 Task: Find connections with filter location Phaphūnd with filter topic #lawschoolwith filter profile language Spanish with filter current company ICICIdirect with filter school IBS Hyderabad with filter industry Natural Gas Distribution with filter service category Video Production with filter keywords title Conservation Volunteer
Action: Mouse moved to (604, 74)
Screenshot: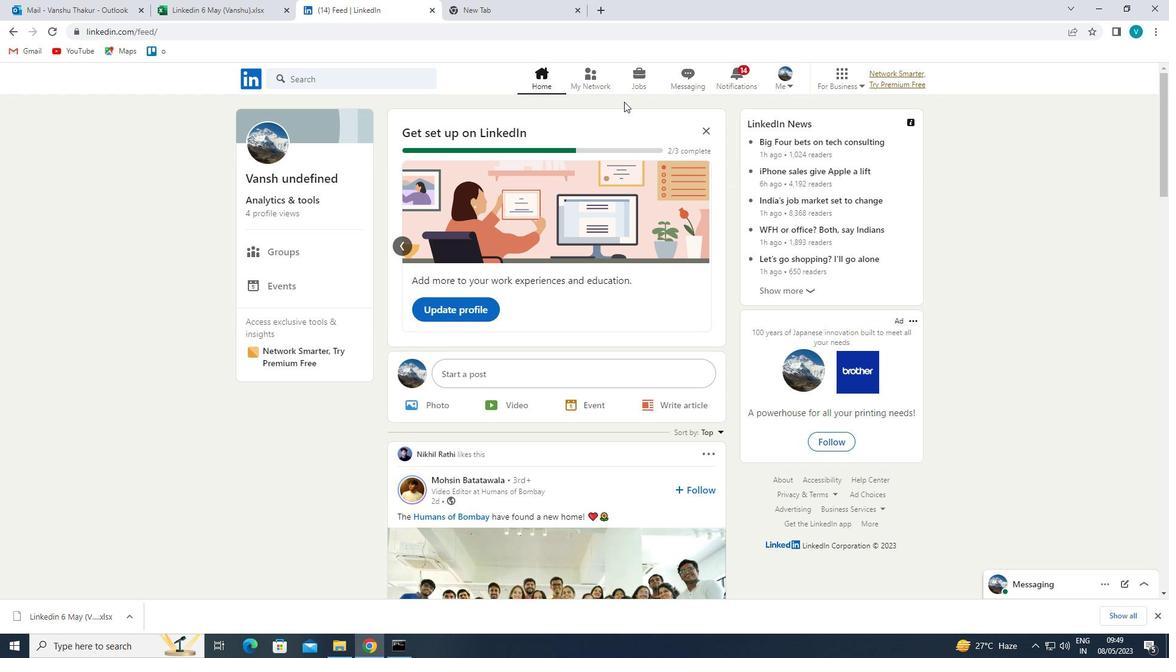 
Action: Mouse pressed left at (604, 74)
Screenshot: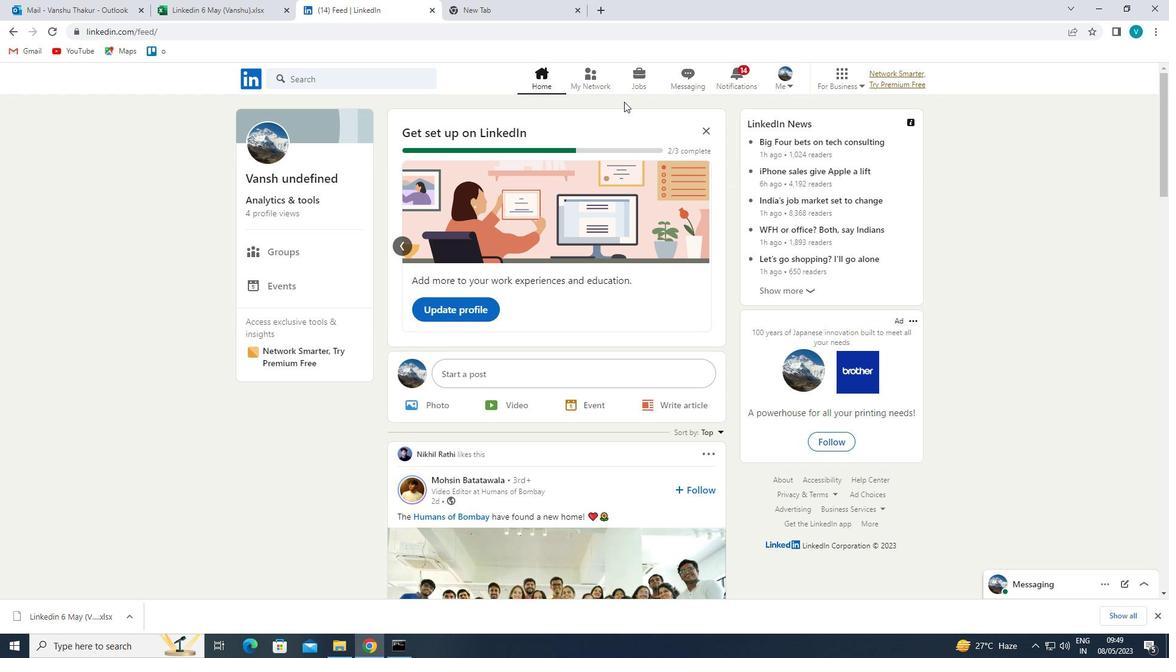 
Action: Mouse moved to (349, 141)
Screenshot: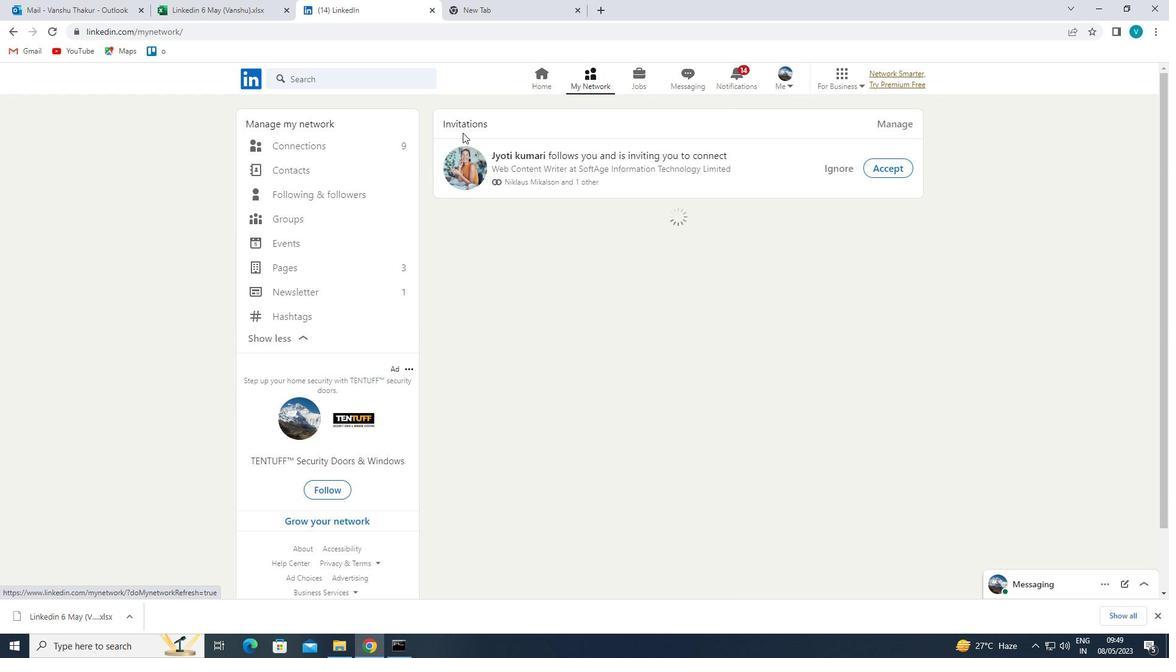 
Action: Mouse pressed left at (349, 141)
Screenshot: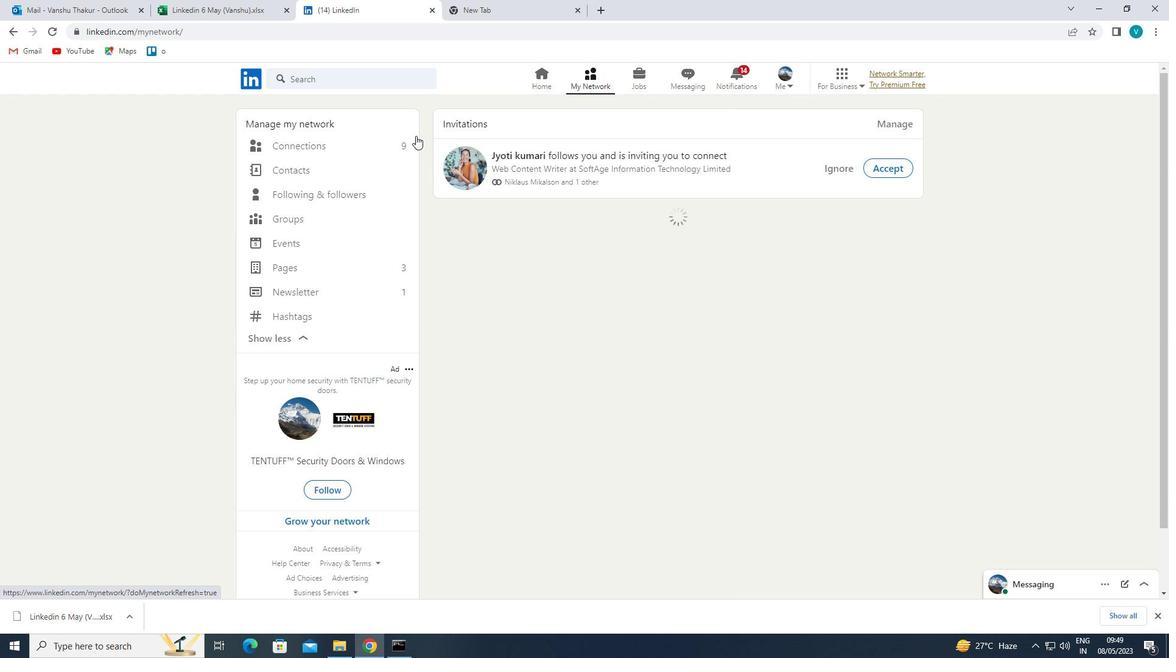 
Action: Mouse moved to (655, 138)
Screenshot: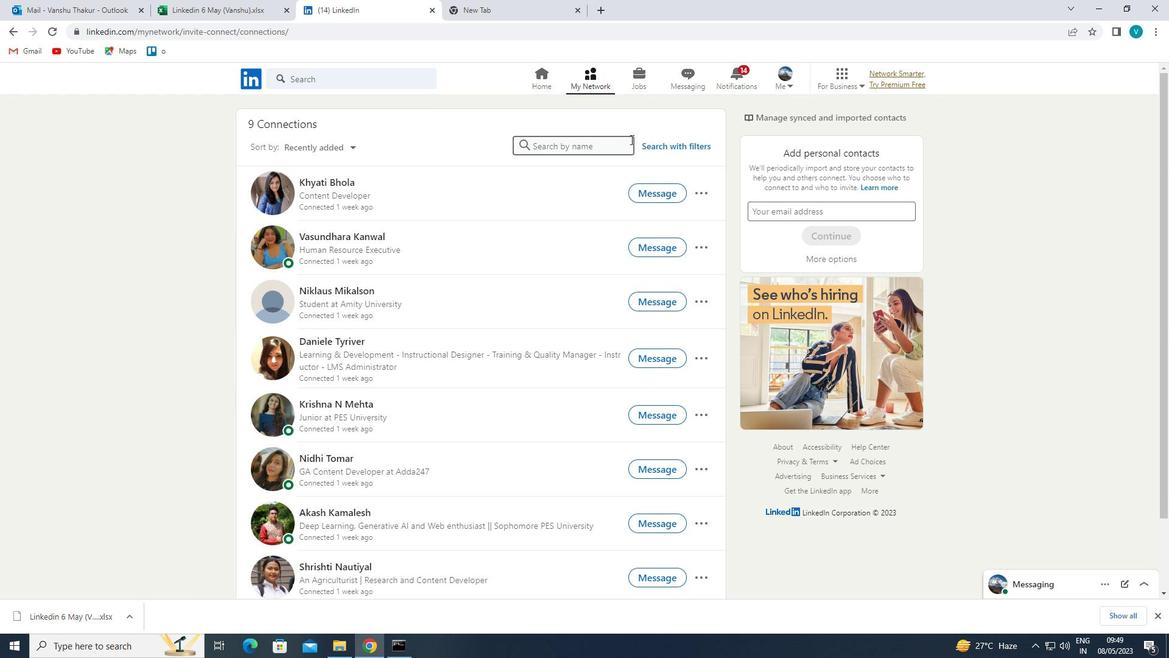 
Action: Mouse pressed left at (655, 138)
Screenshot: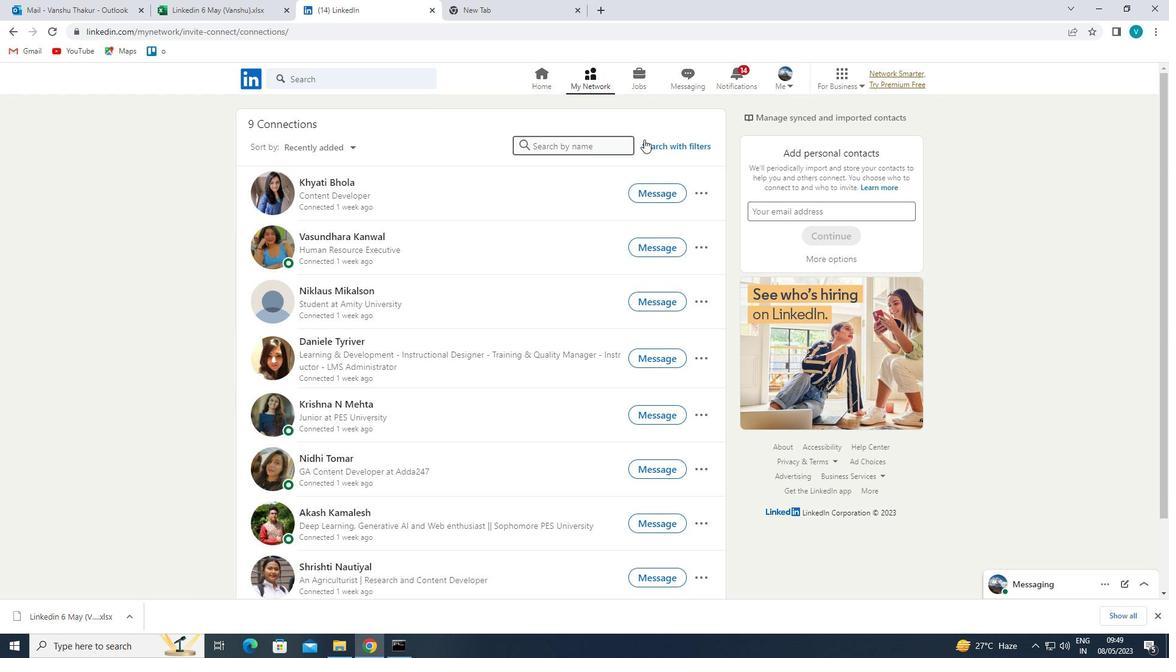 
Action: Mouse moved to (598, 115)
Screenshot: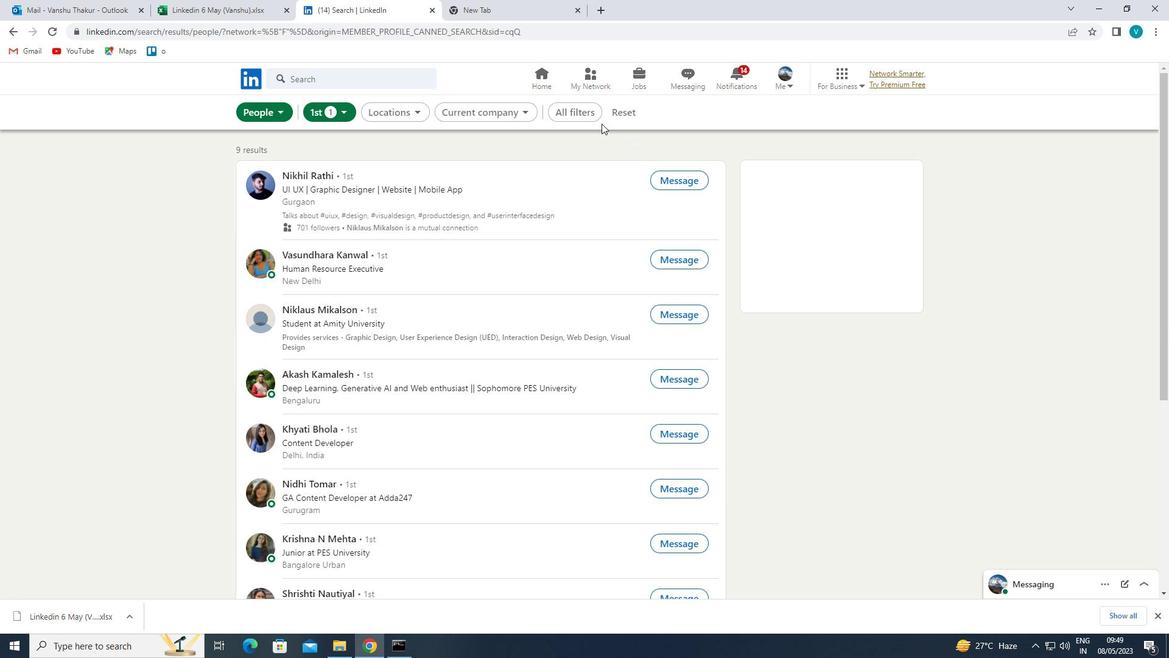 
Action: Mouse pressed left at (598, 115)
Screenshot: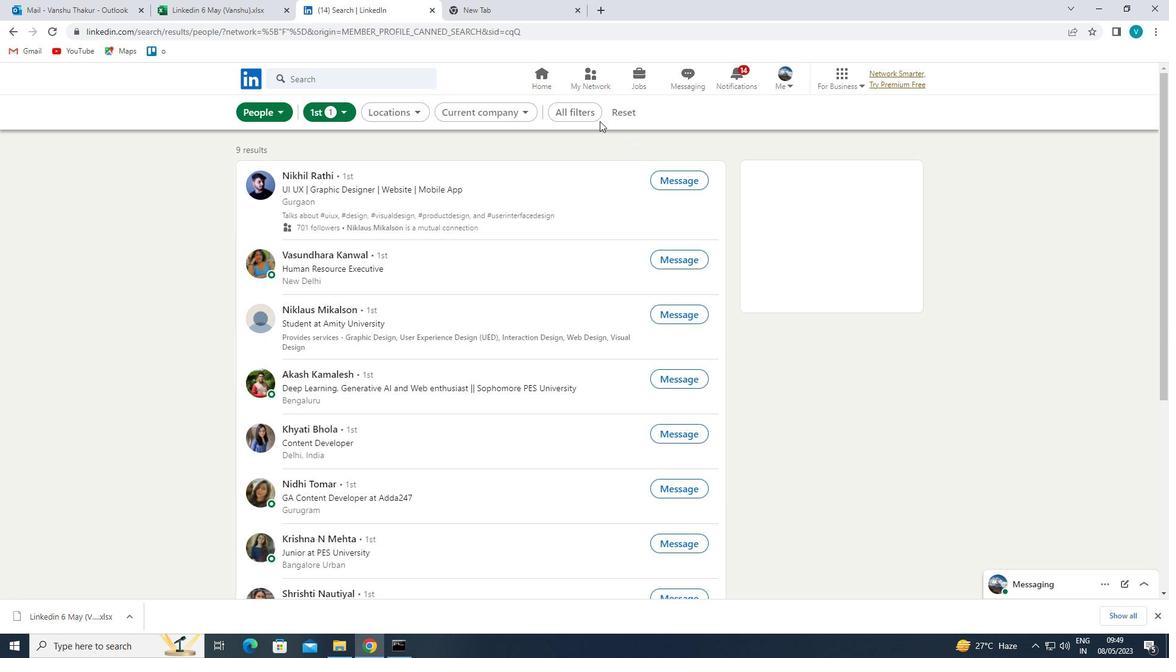 
Action: Mouse moved to (1032, 279)
Screenshot: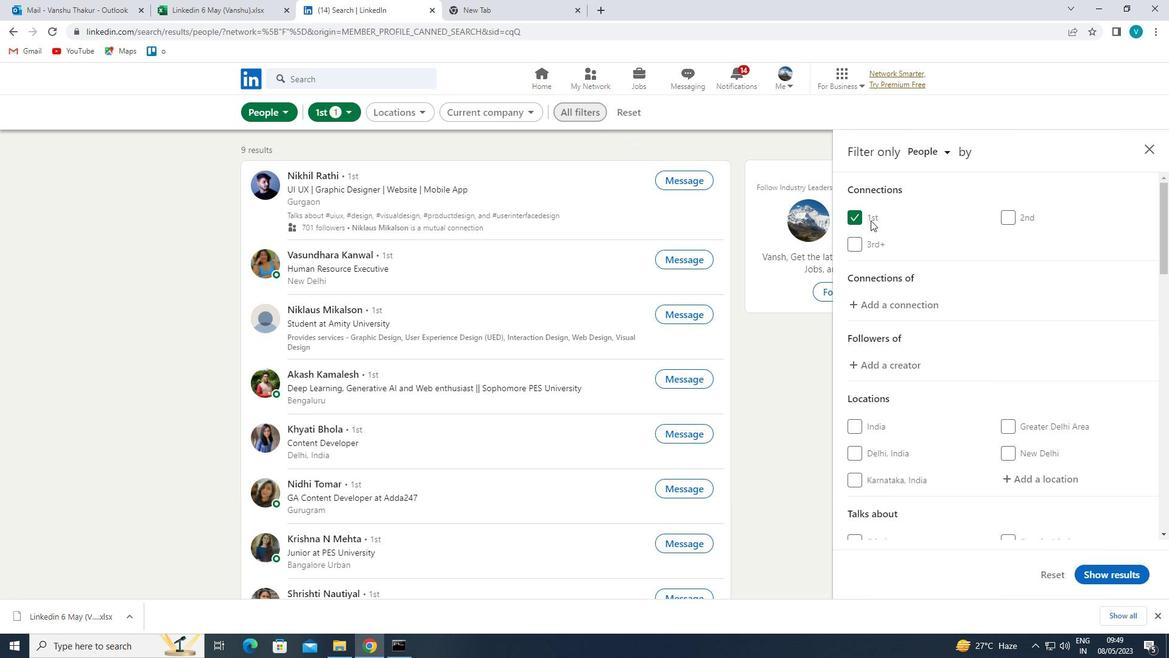 
Action: Mouse scrolled (1032, 278) with delta (0, 0)
Screenshot: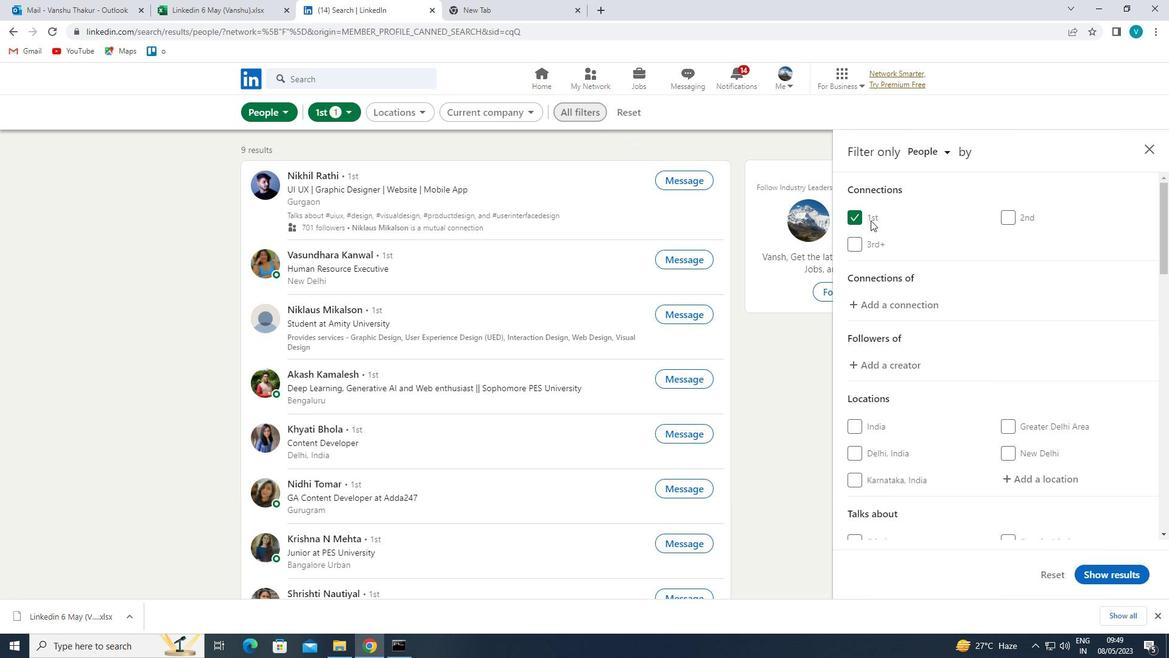 
Action: Mouse moved to (1059, 414)
Screenshot: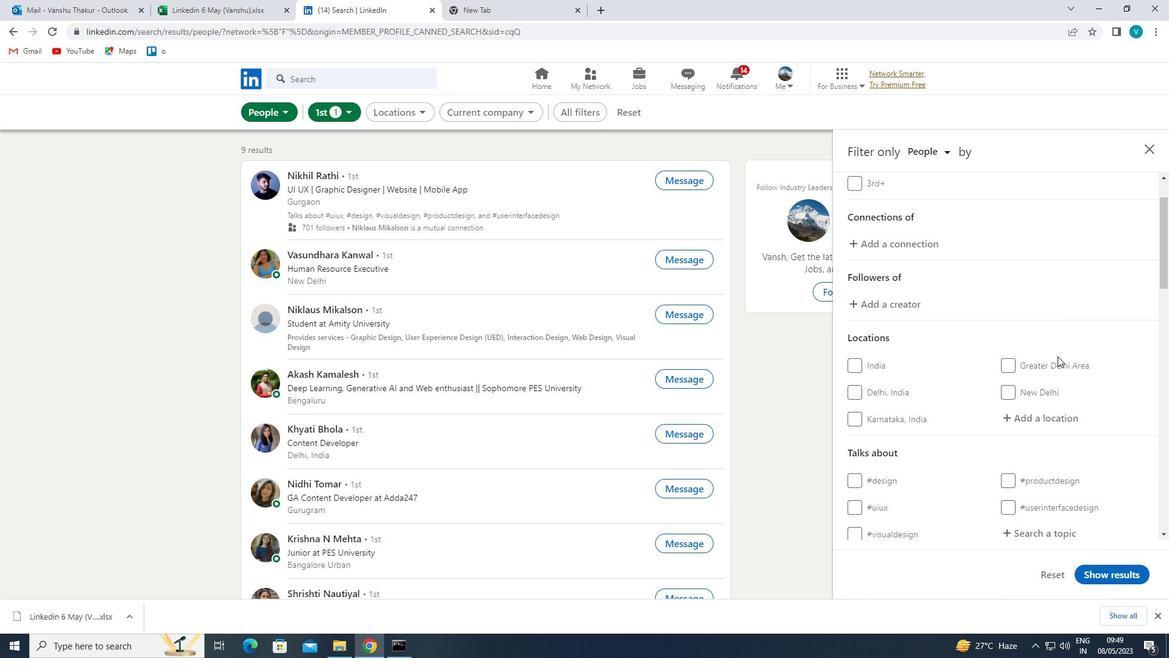 
Action: Mouse pressed left at (1059, 414)
Screenshot: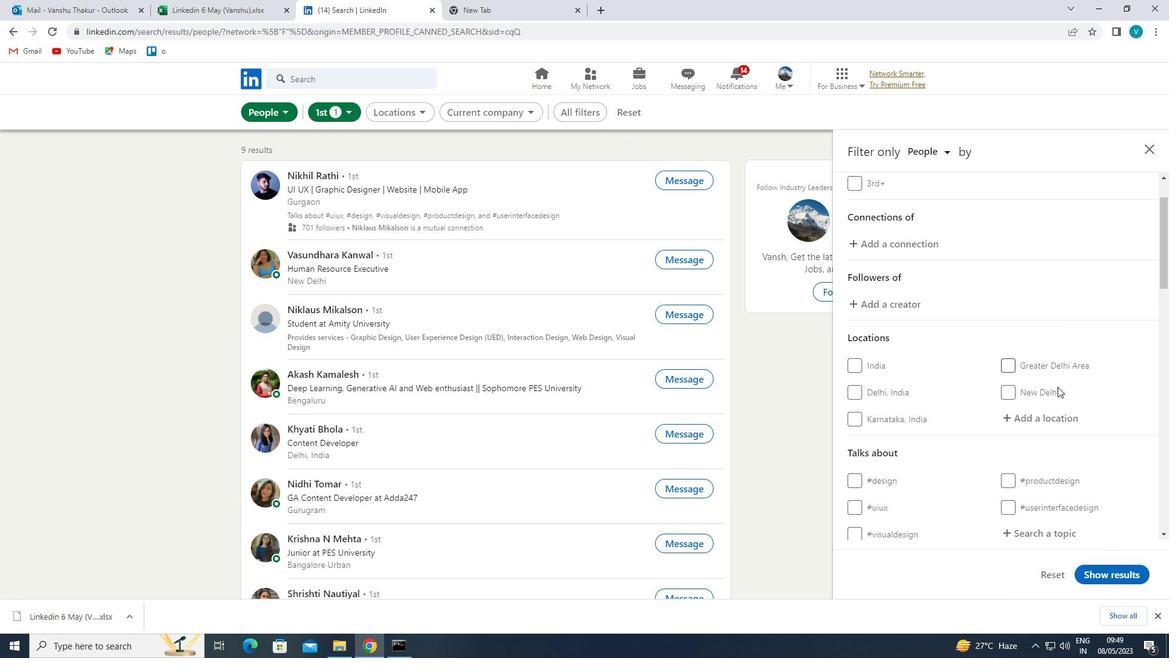 
Action: Mouse moved to (989, 375)
Screenshot: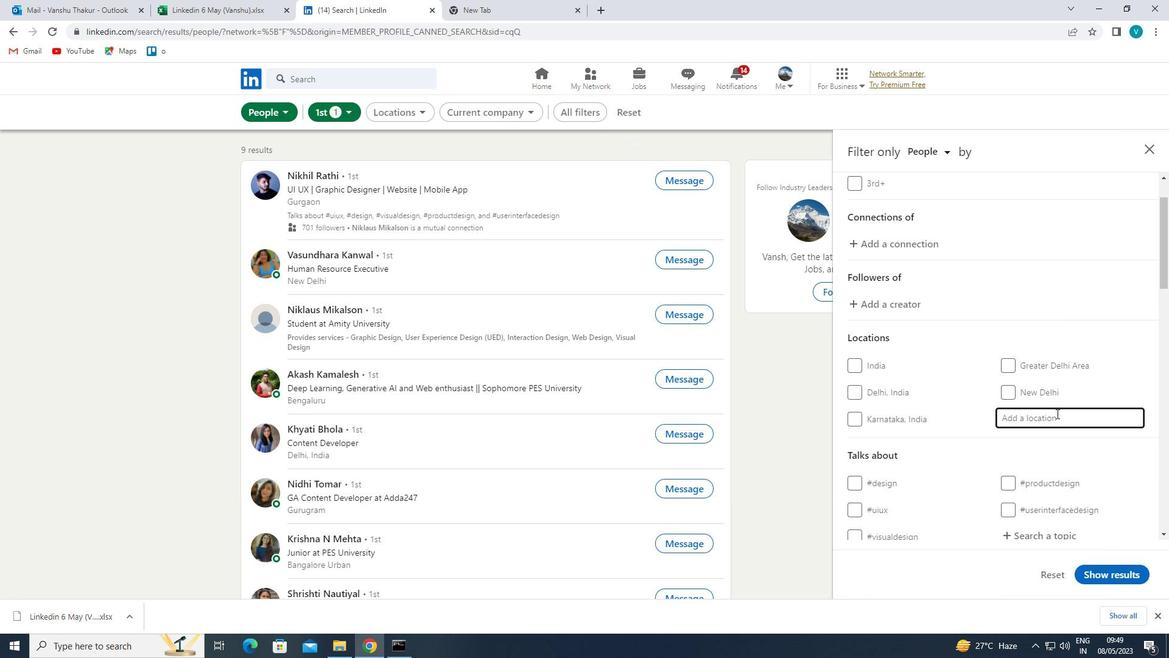 
Action: Key pressed <Key.shift>PHAPHUND
Screenshot: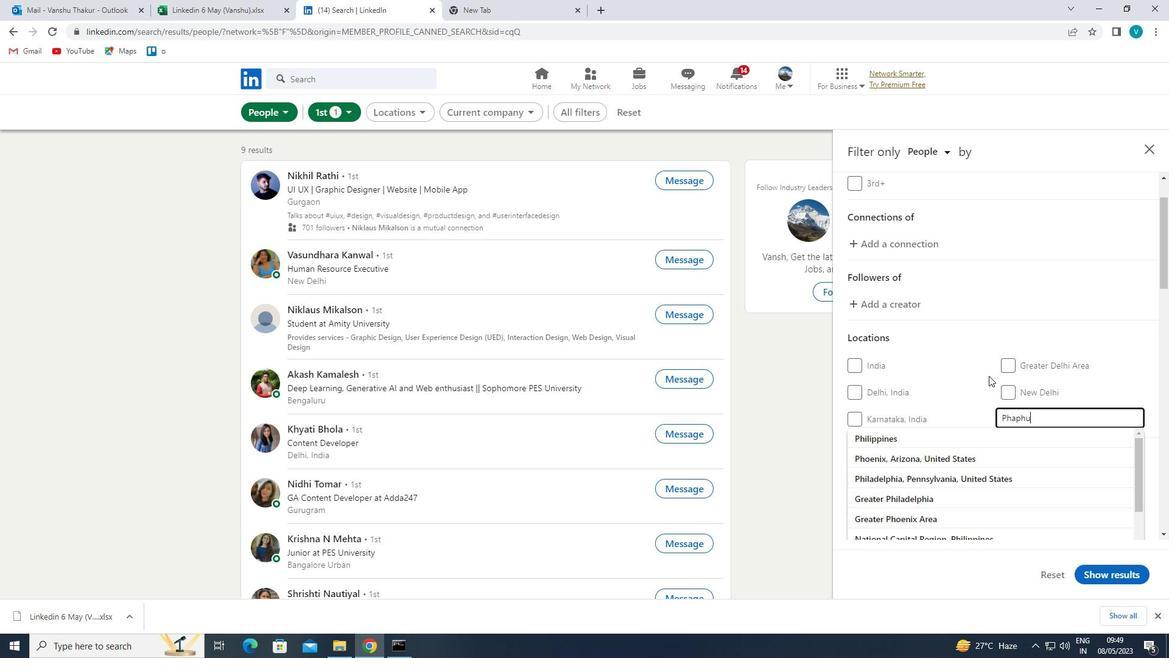 
Action: Mouse moved to (967, 408)
Screenshot: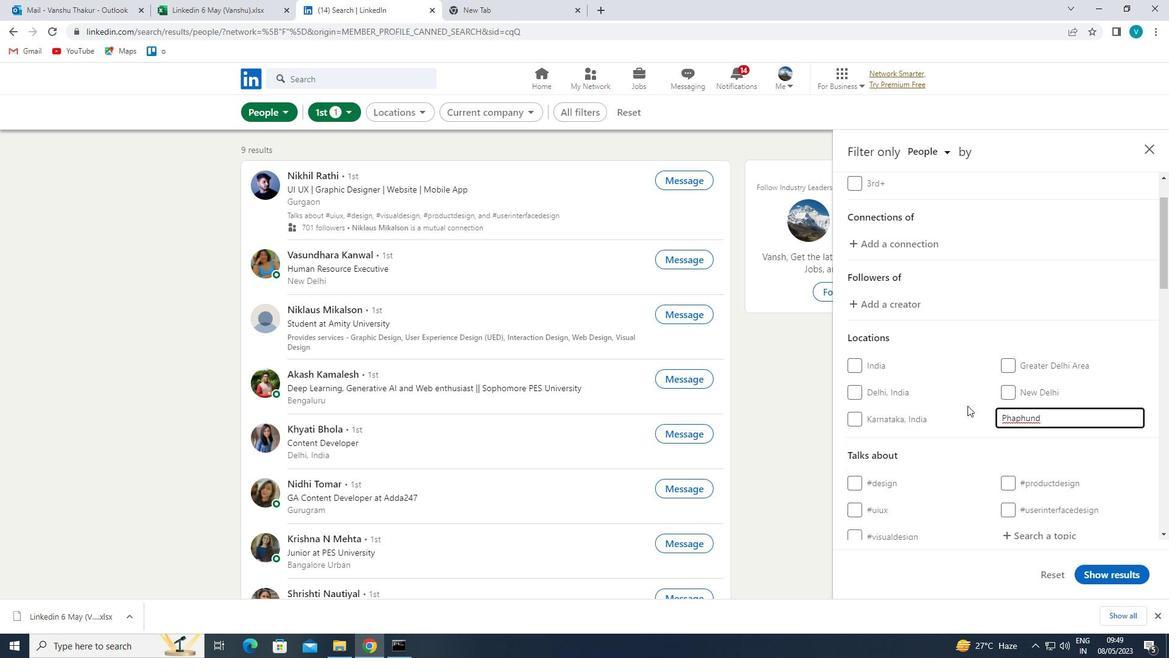 
Action: Mouse pressed left at (967, 408)
Screenshot: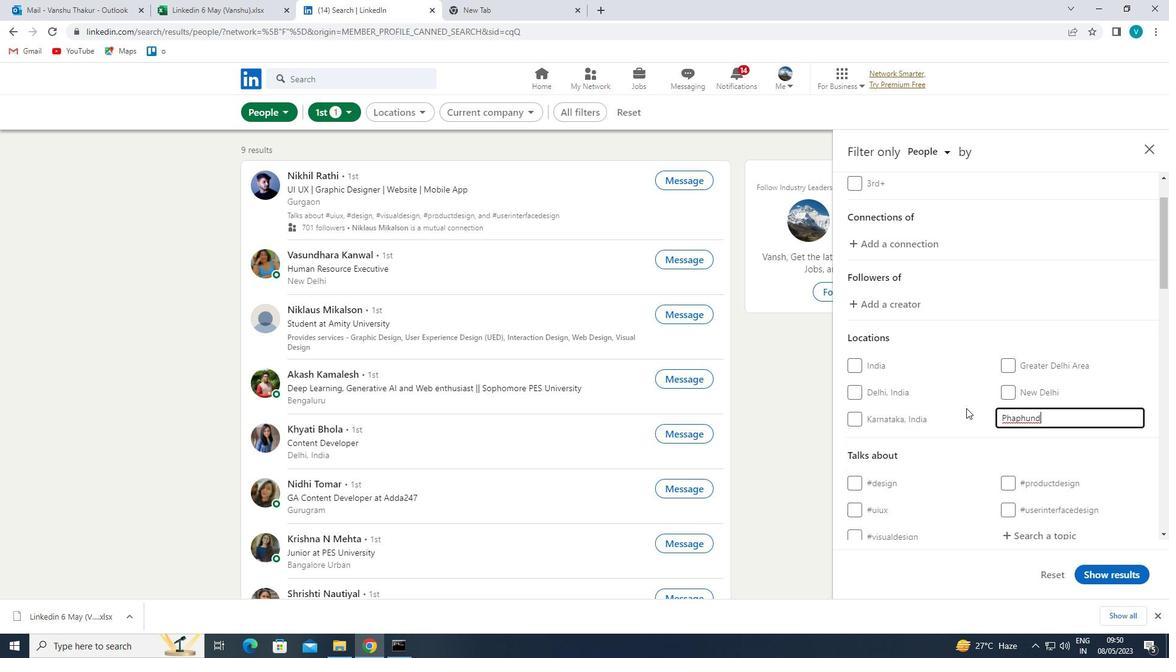 
Action: Mouse moved to (970, 410)
Screenshot: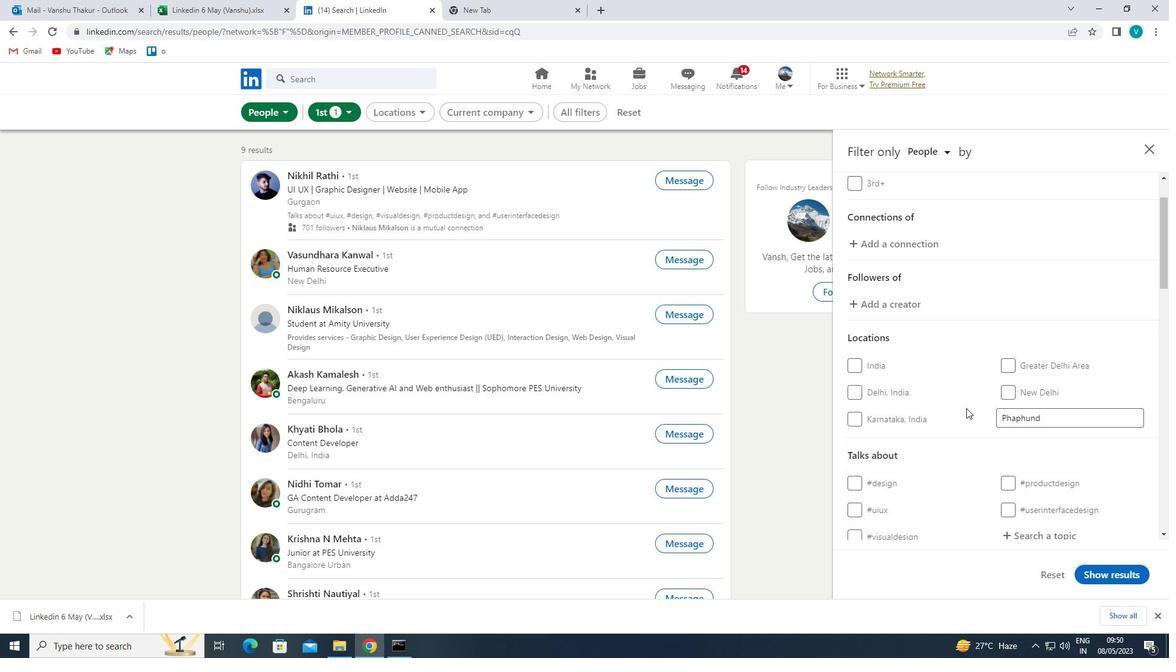 
Action: Mouse scrolled (970, 410) with delta (0, 0)
Screenshot: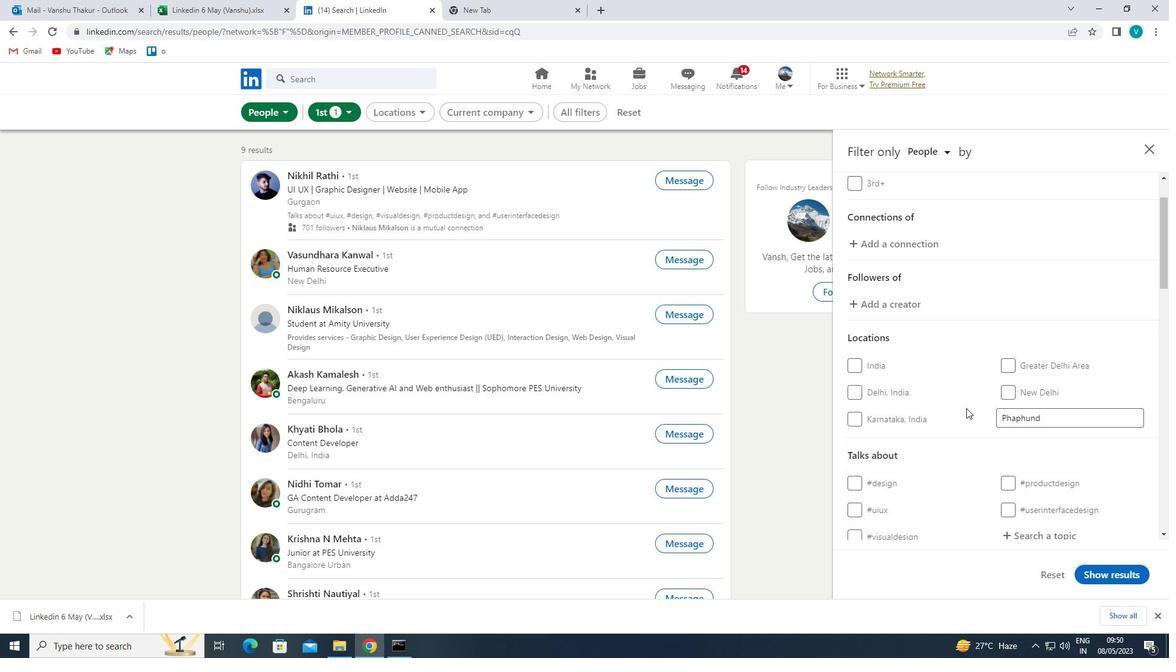 
Action: Mouse moved to (1030, 473)
Screenshot: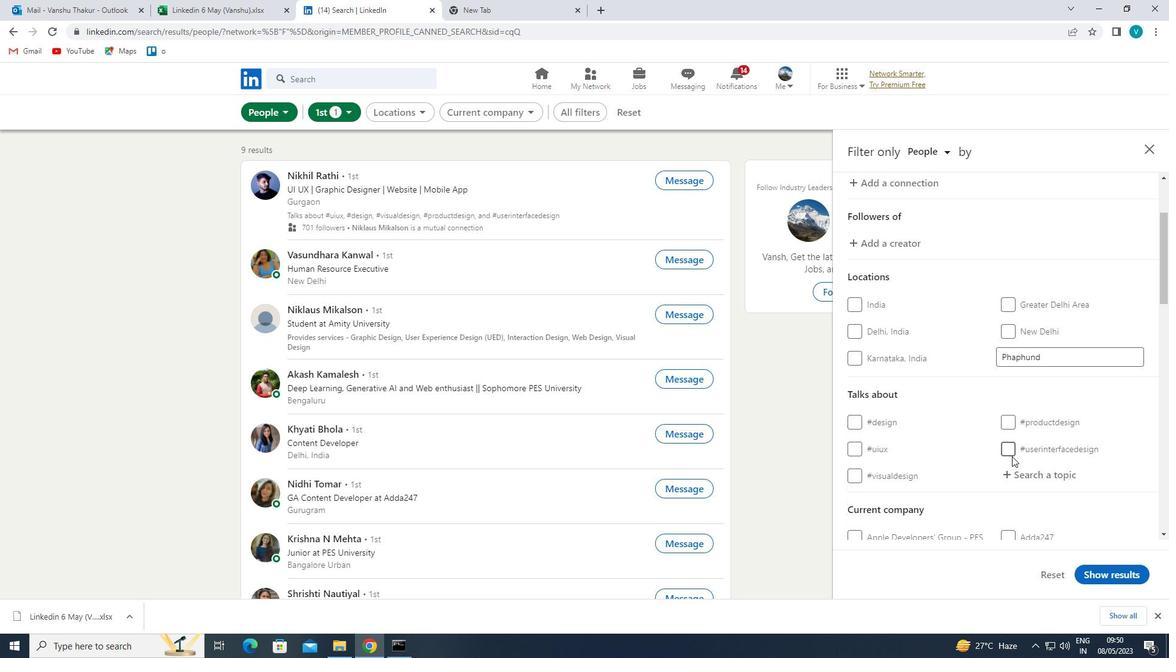 
Action: Mouse pressed left at (1030, 473)
Screenshot: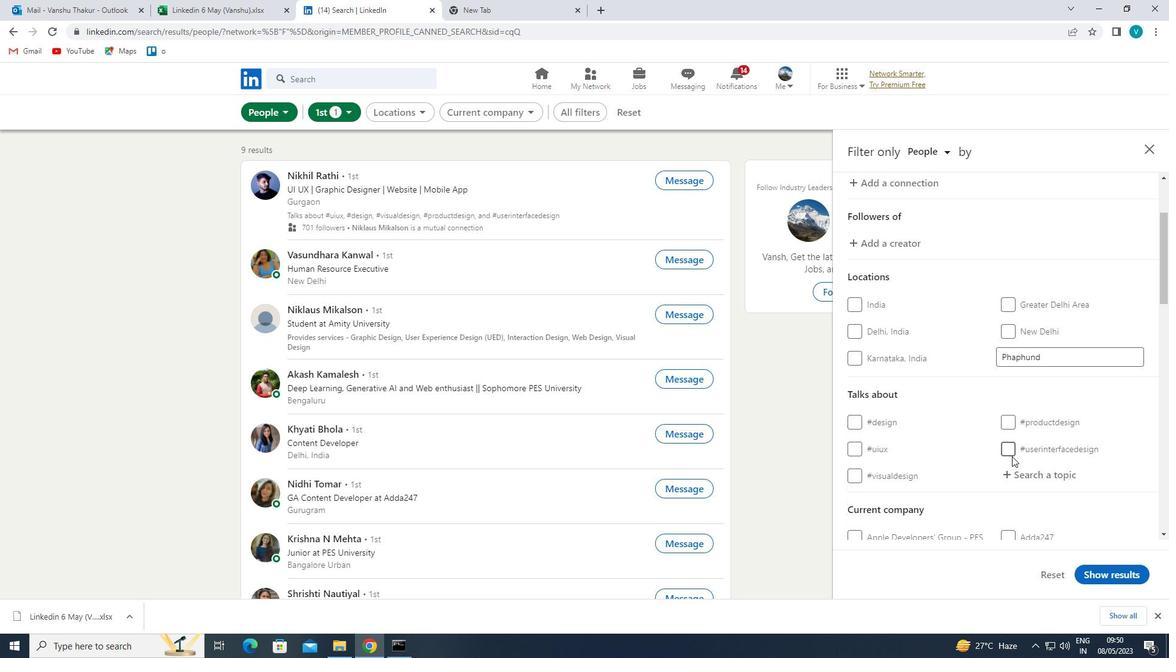 
Action: Mouse moved to (1032, 474)
Screenshot: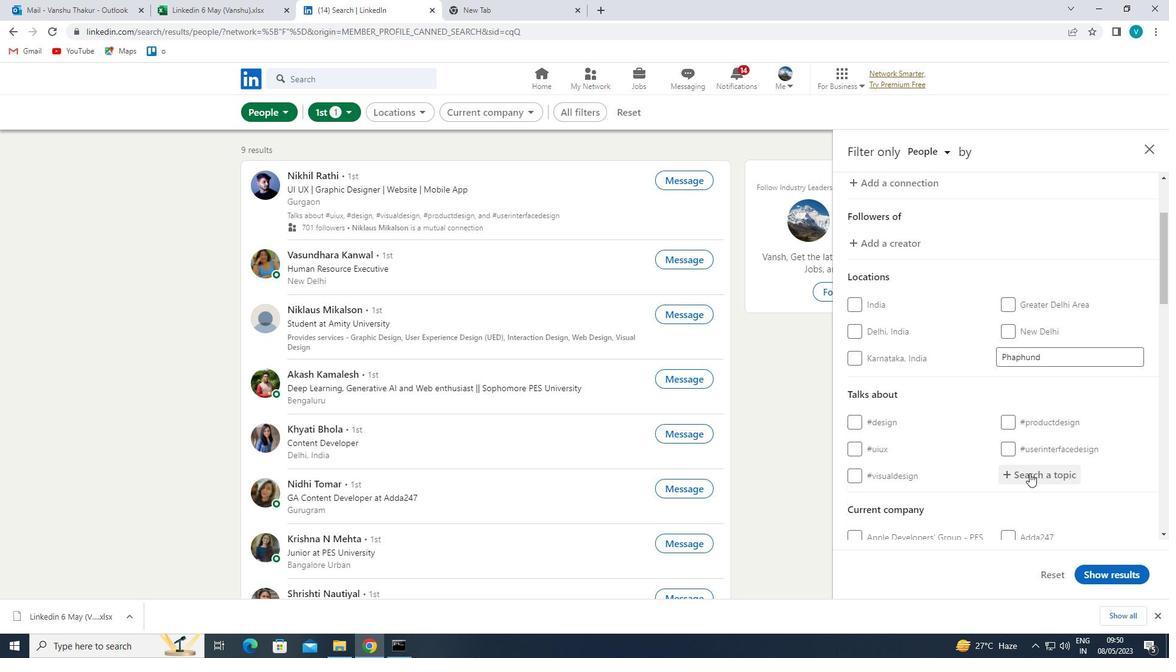 
Action: Key pressed LAWSCHOOL
Screenshot: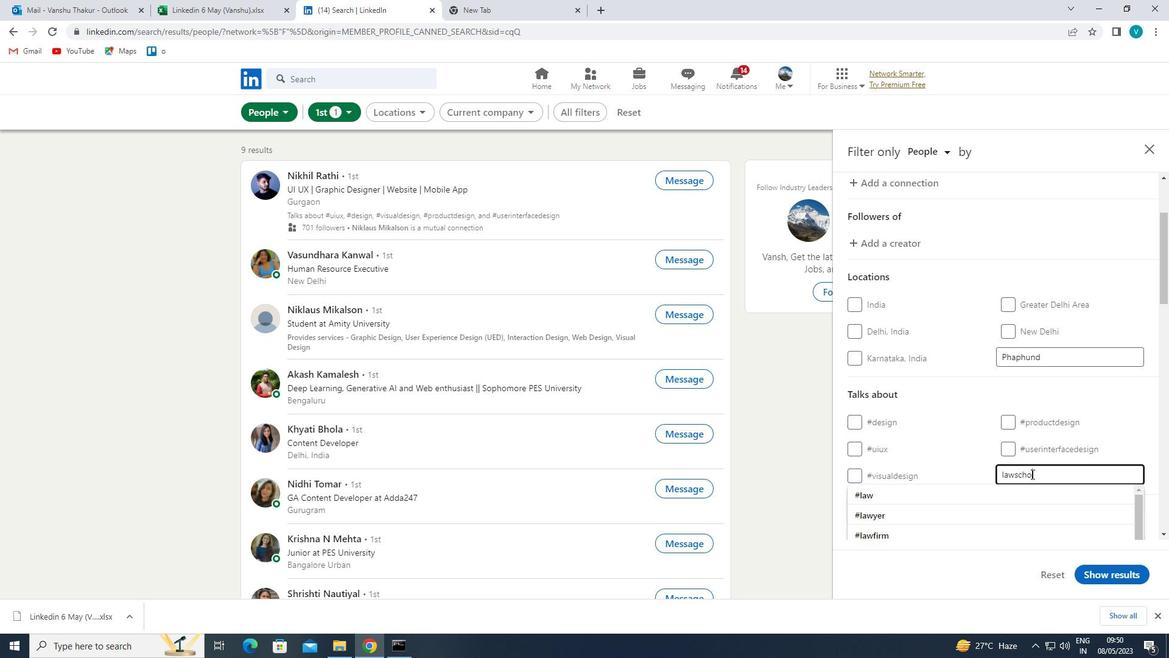 
Action: Mouse moved to (1006, 489)
Screenshot: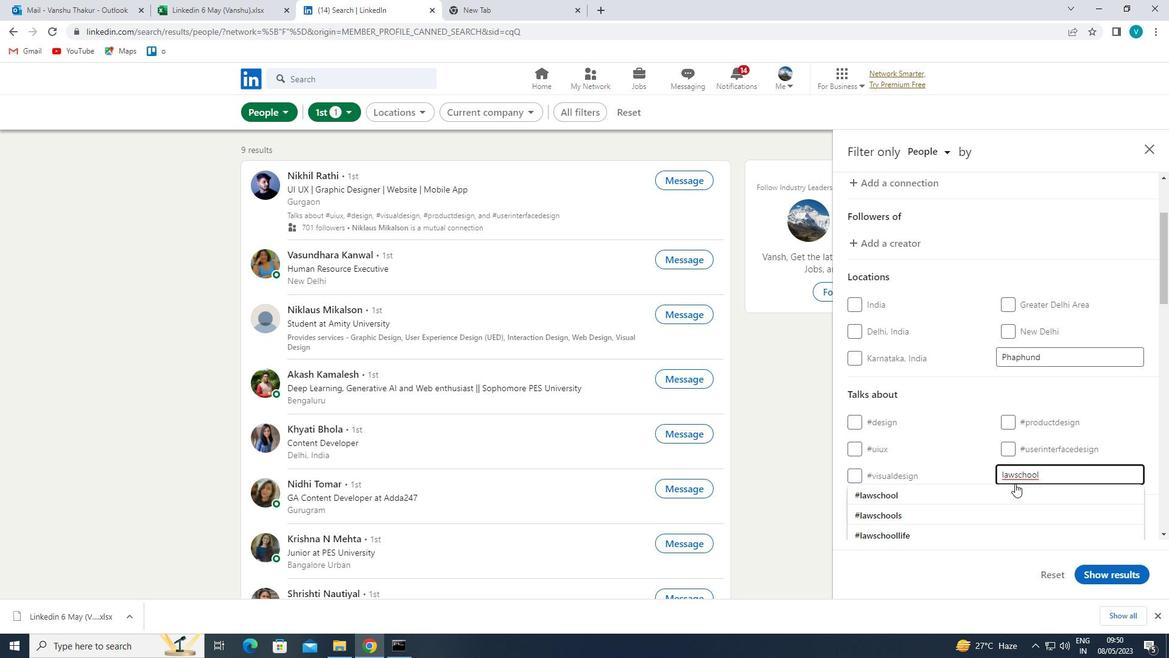 
Action: Mouse pressed left at (1006, 489)
Screenshot: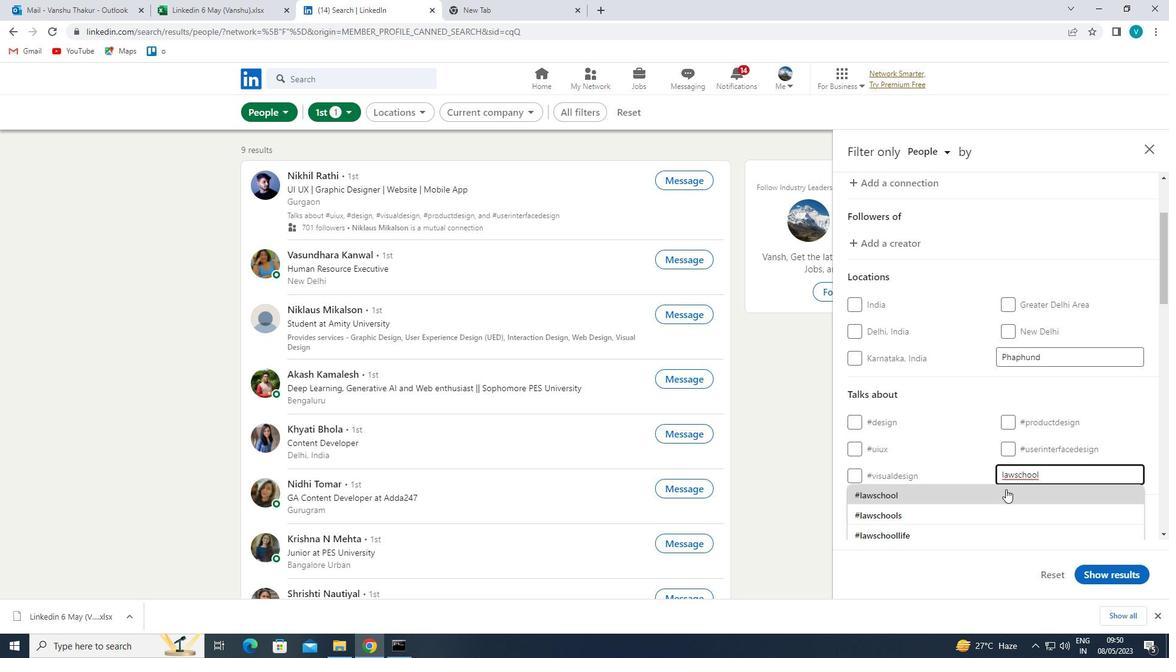 
Action: Mouse scrolled (1006, 488) with delta (0, 0)
Screenshot: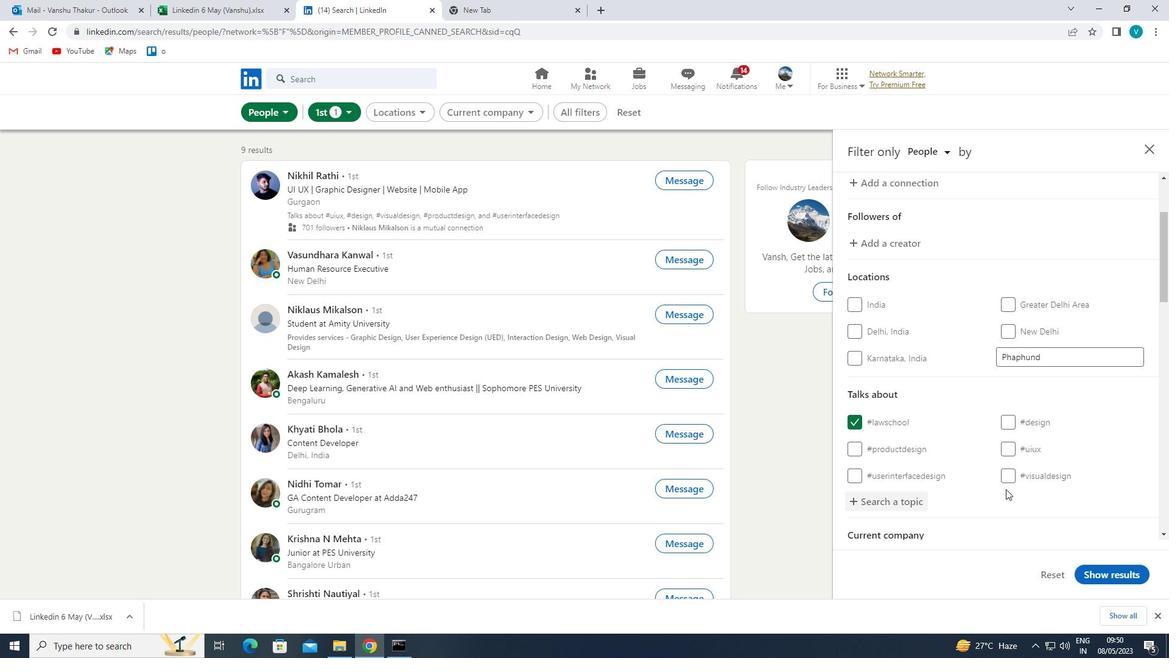 
Action: Mouse scrolled (1006, 488) with delta (0, 0)
Screenshot: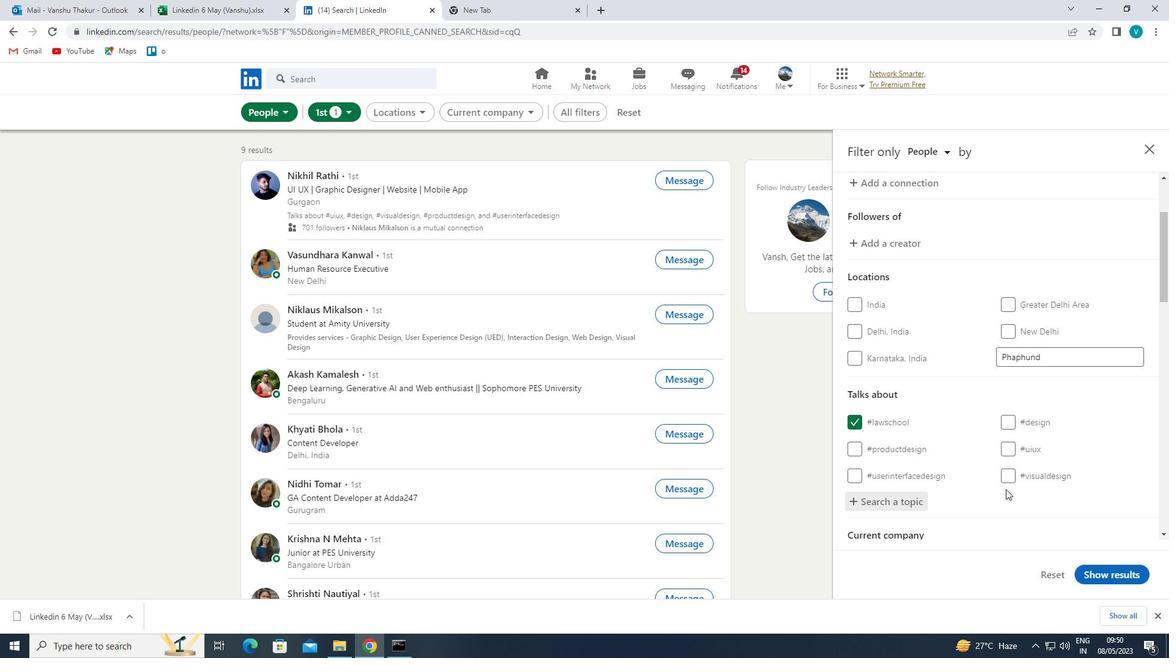 
Action: Mouse scrolled (1006, 488) with delta (0, 0)
Screenshot: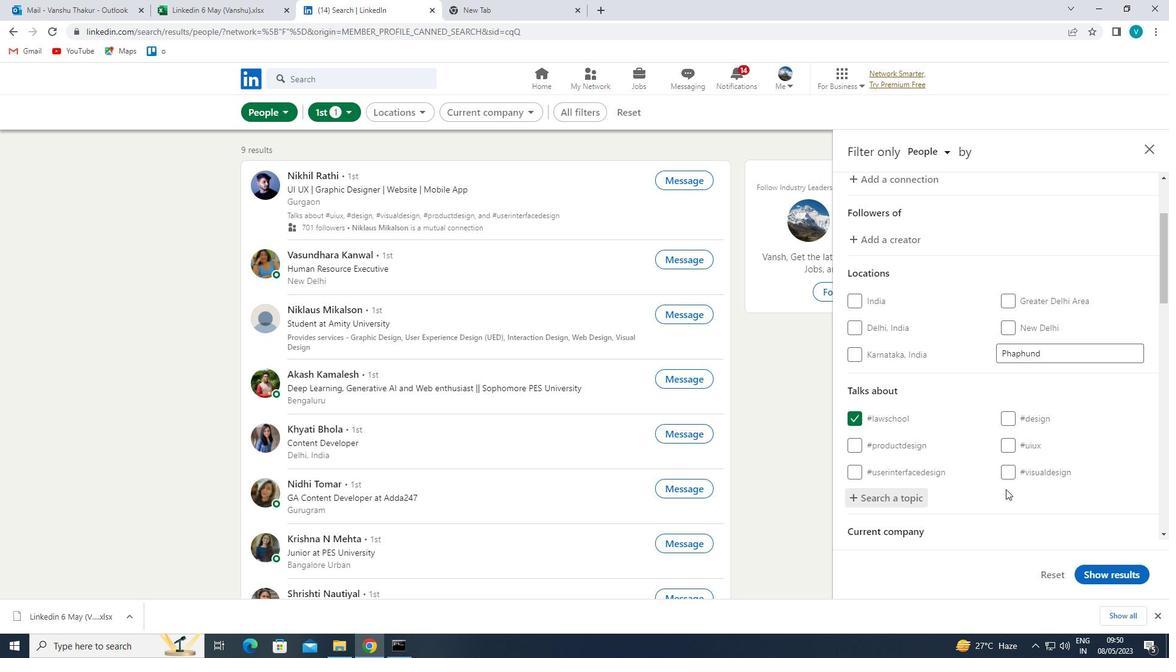 
Action: Mouse scrolled (1006, 488) with delta (0, 0)
Screenshot: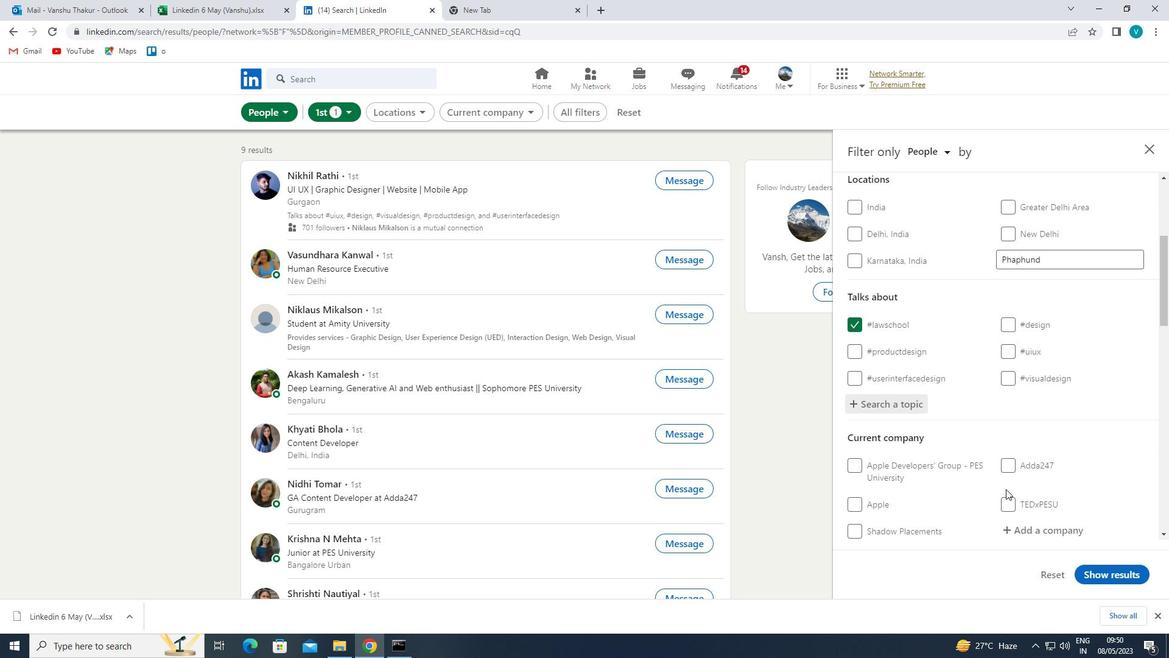 
Action: Mouse moved to (1041, 385)
Screenshot: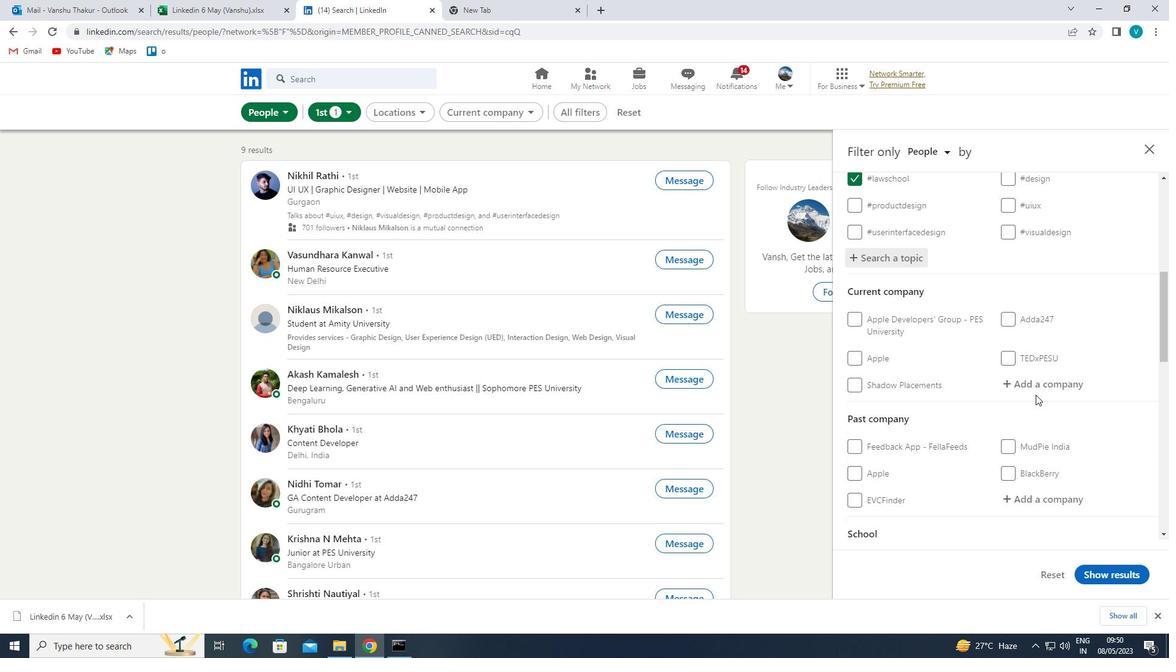 
Action: Mouse pressed left at (1041, 385)
Screenshot: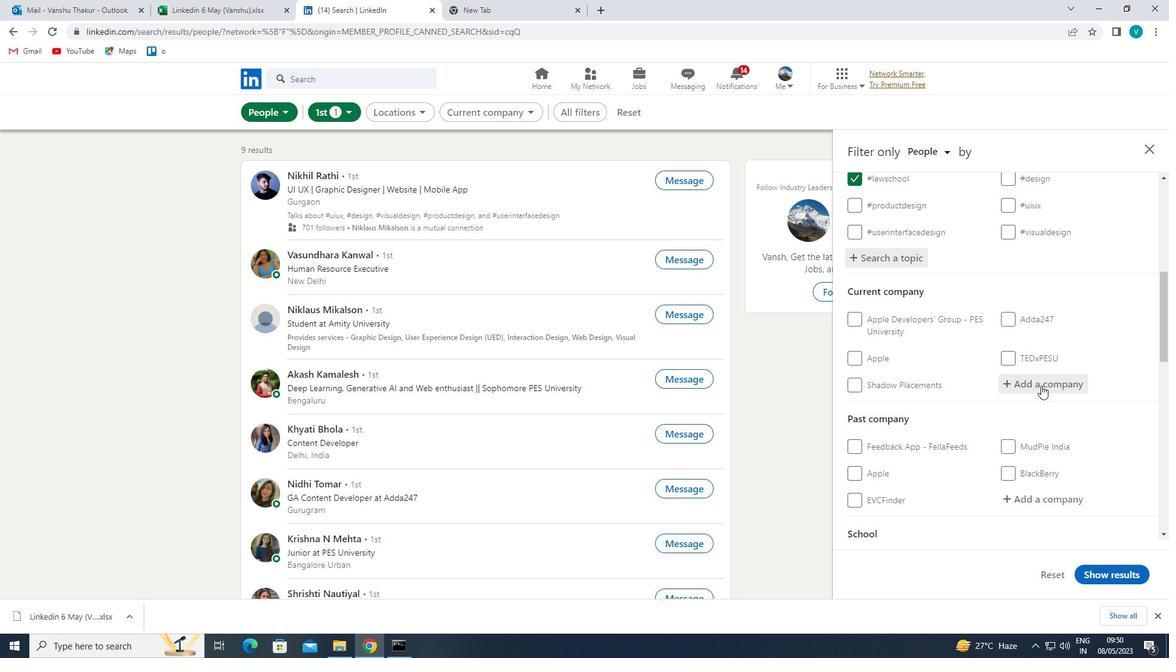 
Action: Key pressed <Key.shift>ICICIDI
Screenshot: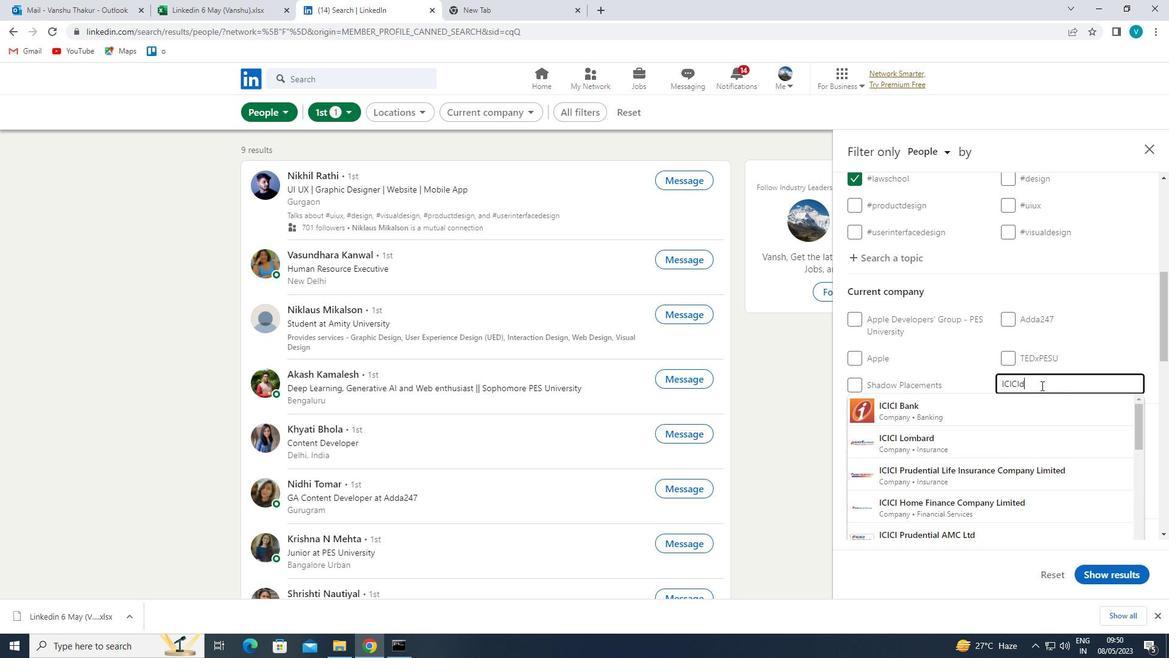 
Action: Mouse moved to (1018, 399)
Screenshot: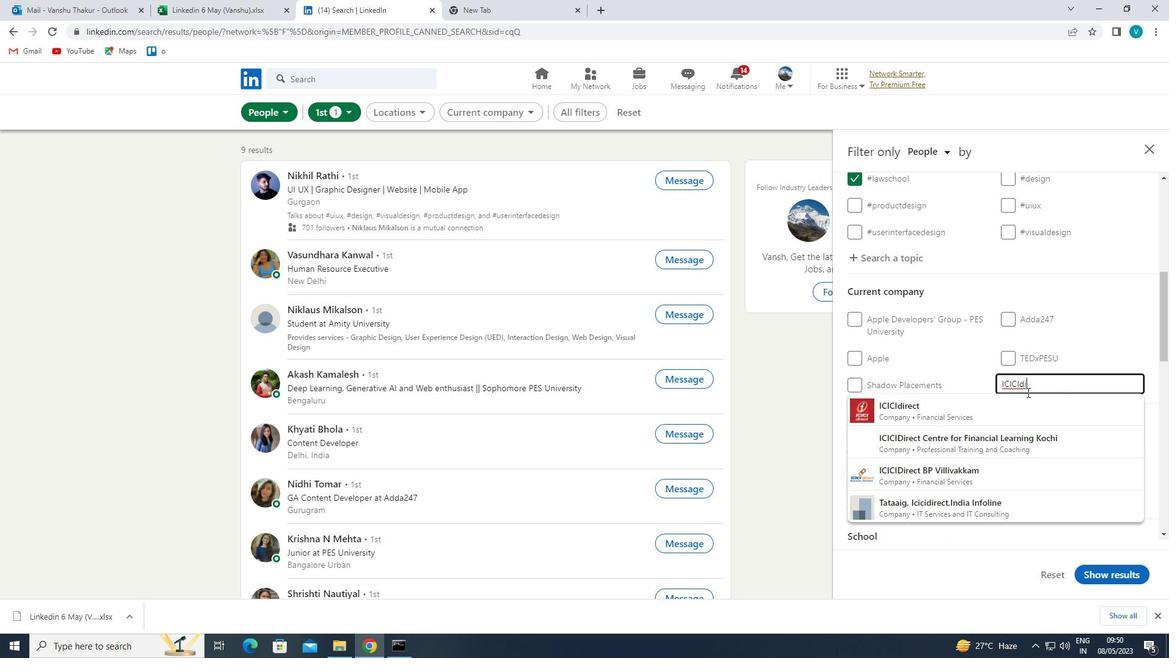 
Action: Mouse pressed left at (1018, 399)
Screenshot: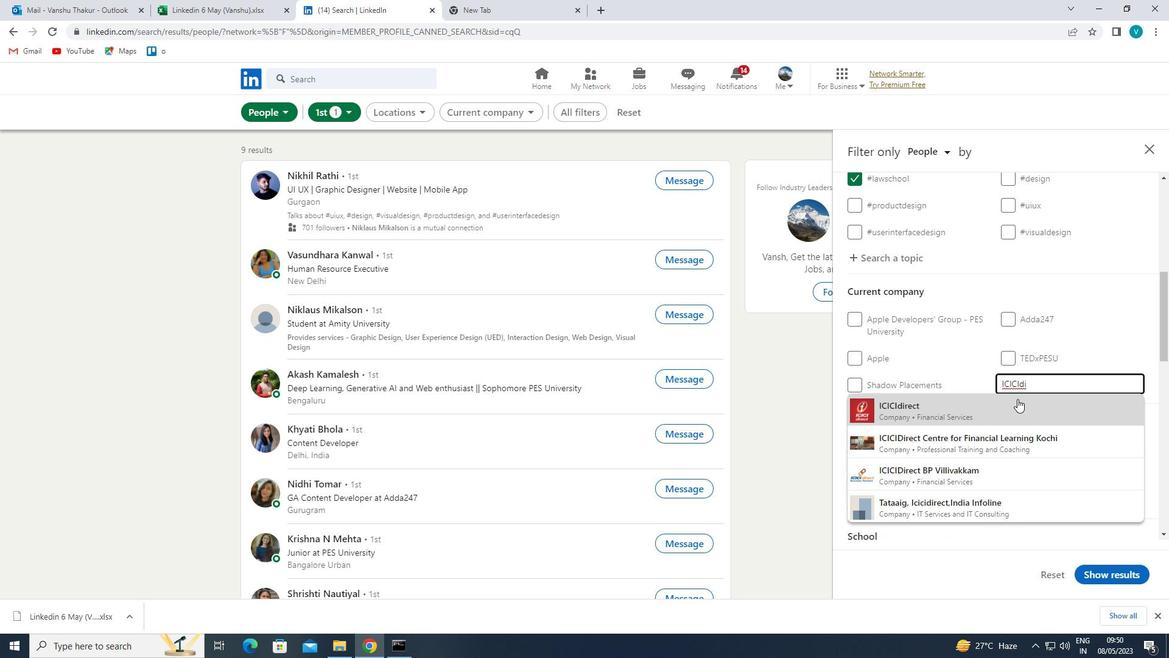 
Action: Mouse scrolled (1018, 398) with delta (0, 0)
Screenshot: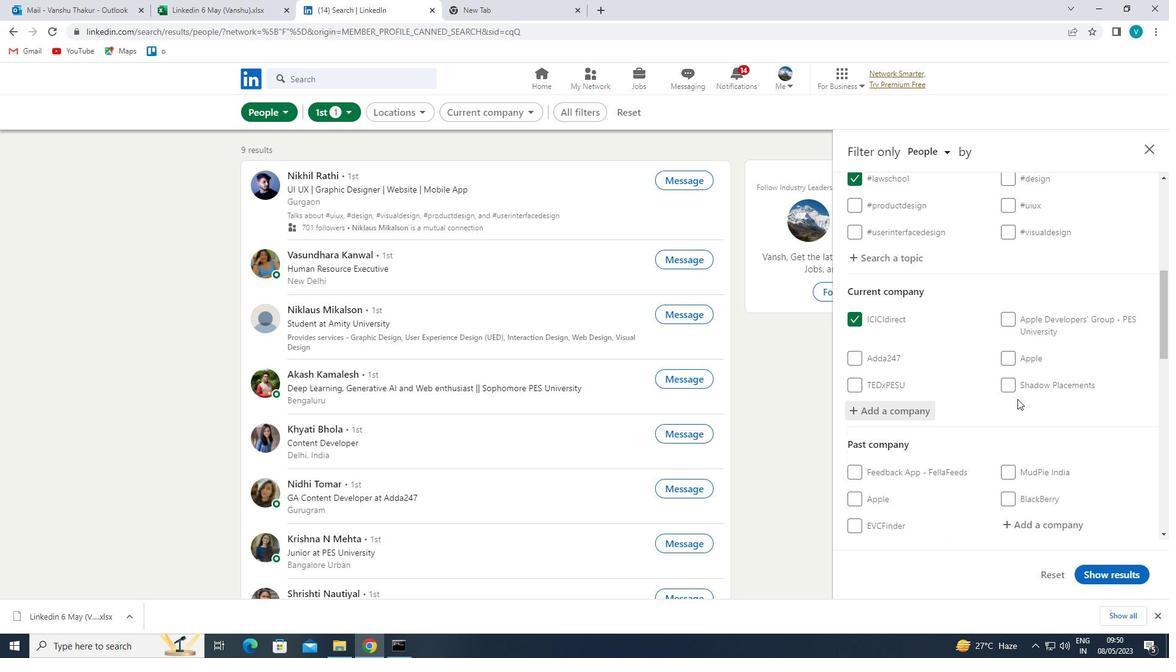 
Action: Mouse scrolled (1018, 398) with delta (0, 0)
Screenshot: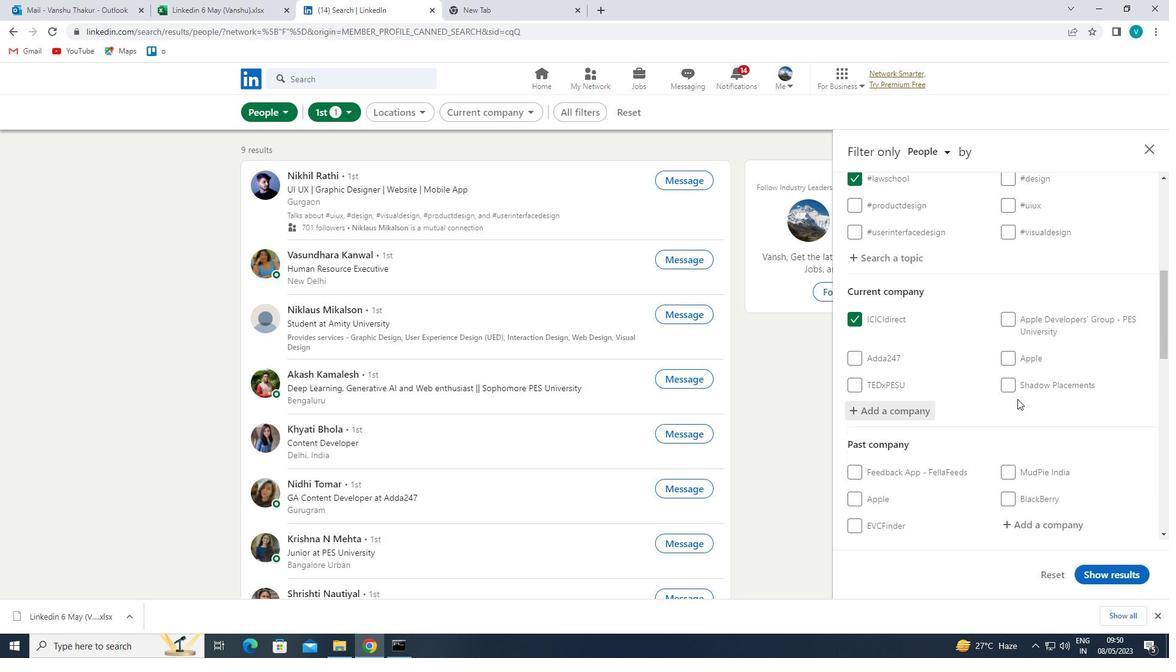 
Action: Mouse scrolled (1018, 398) with delta (0, 0)
Screenshot: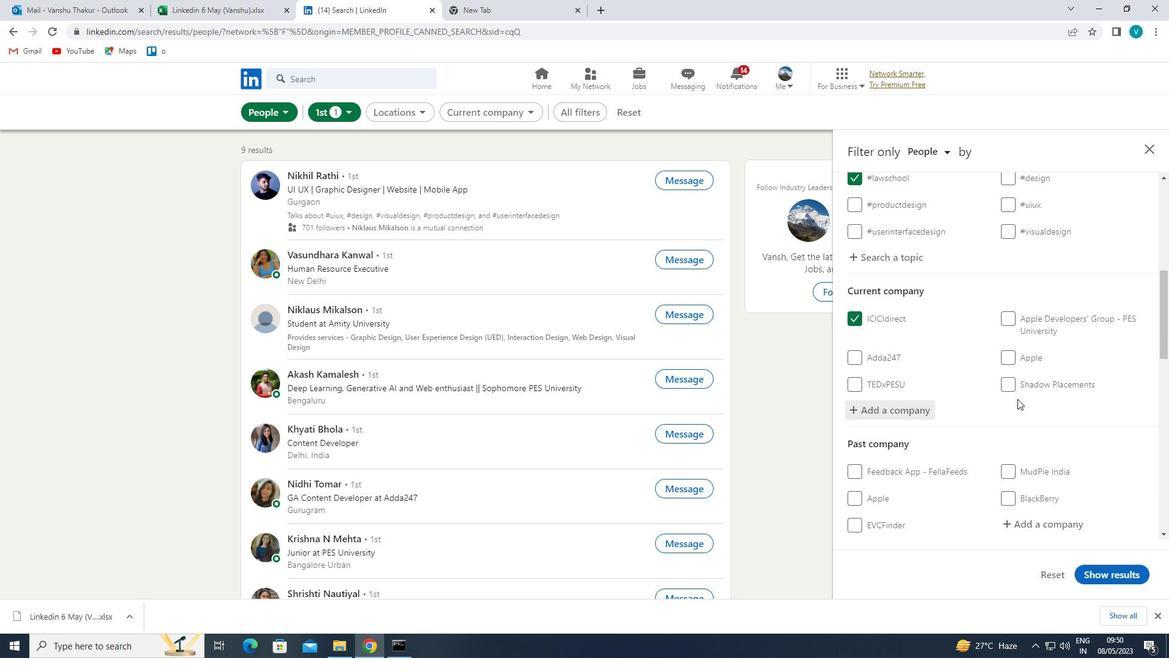 
Action: Mouse scrolled (1018, 398) with delta (0, 0)
Screenshot: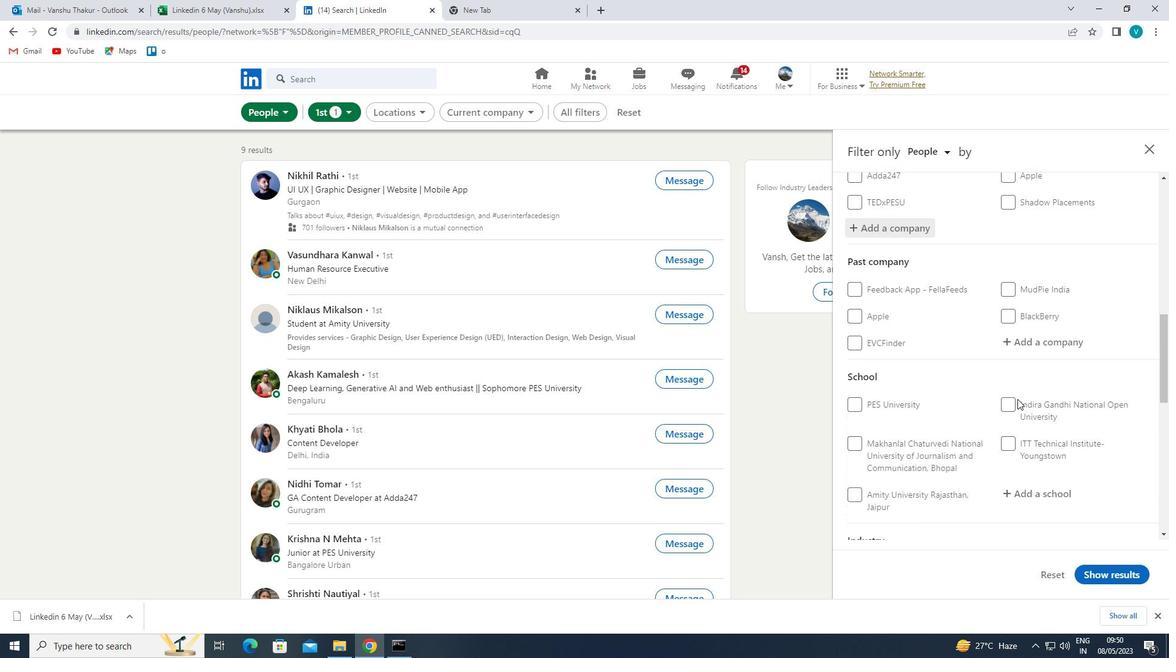 
Action: Mouse scrolled (1018, 398) with delta (0, 0)
Screenshot: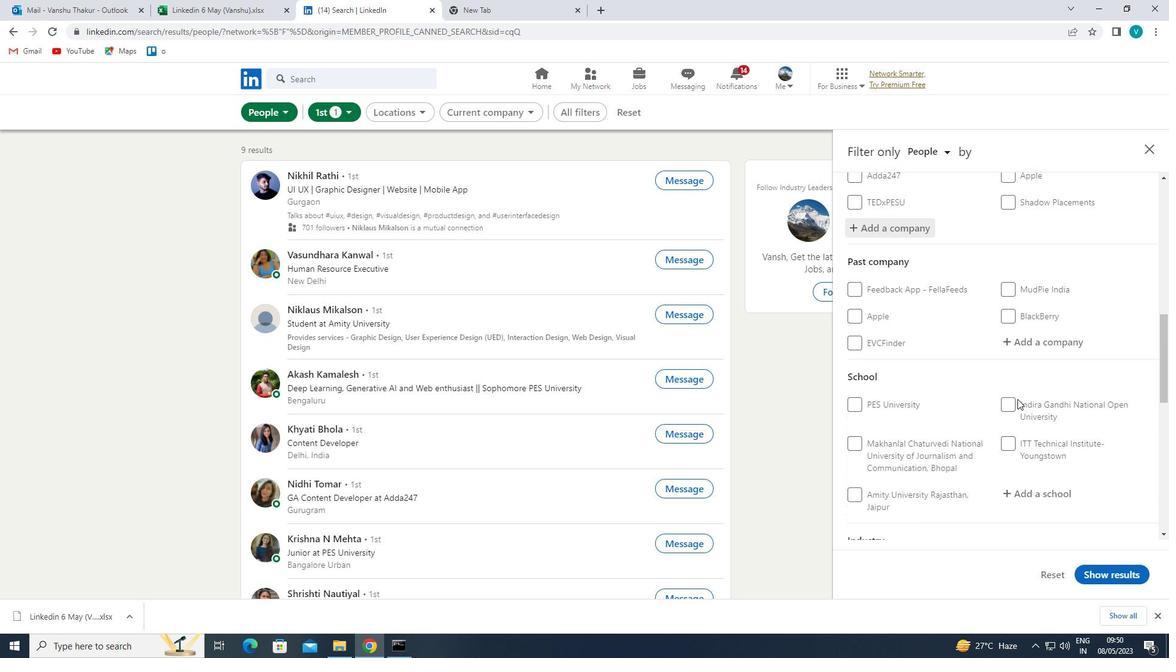 
Action: Mouse moved to (1040, 375)
Screenshot: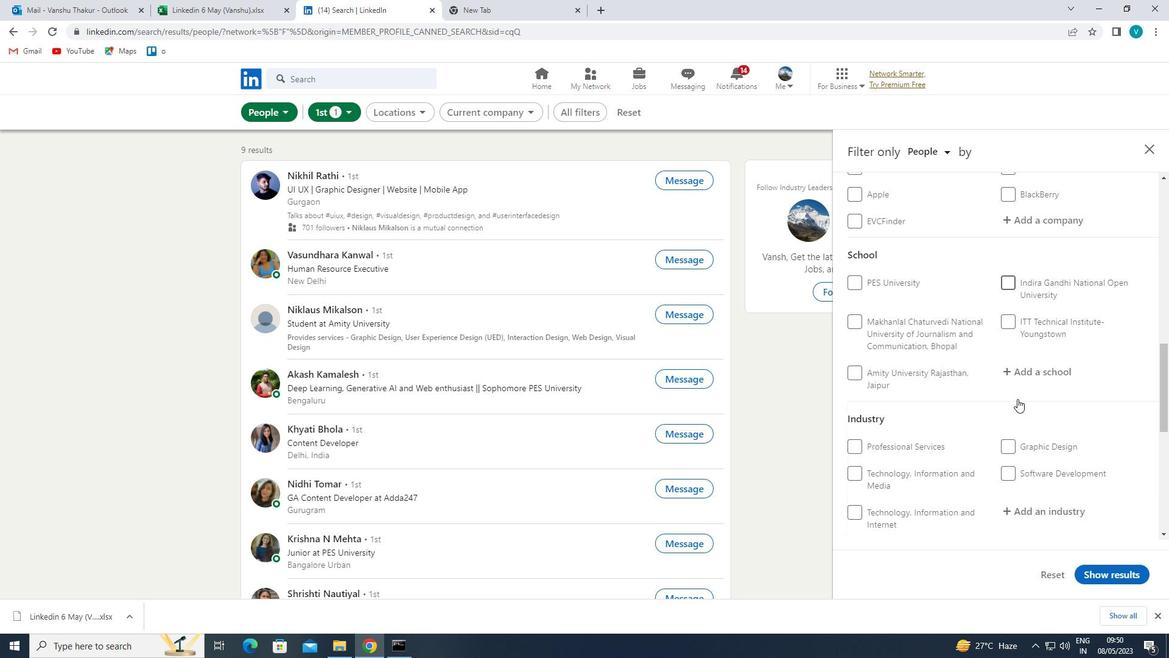 
Action: Mouse pressed left at (1040, 375)
Screenshot: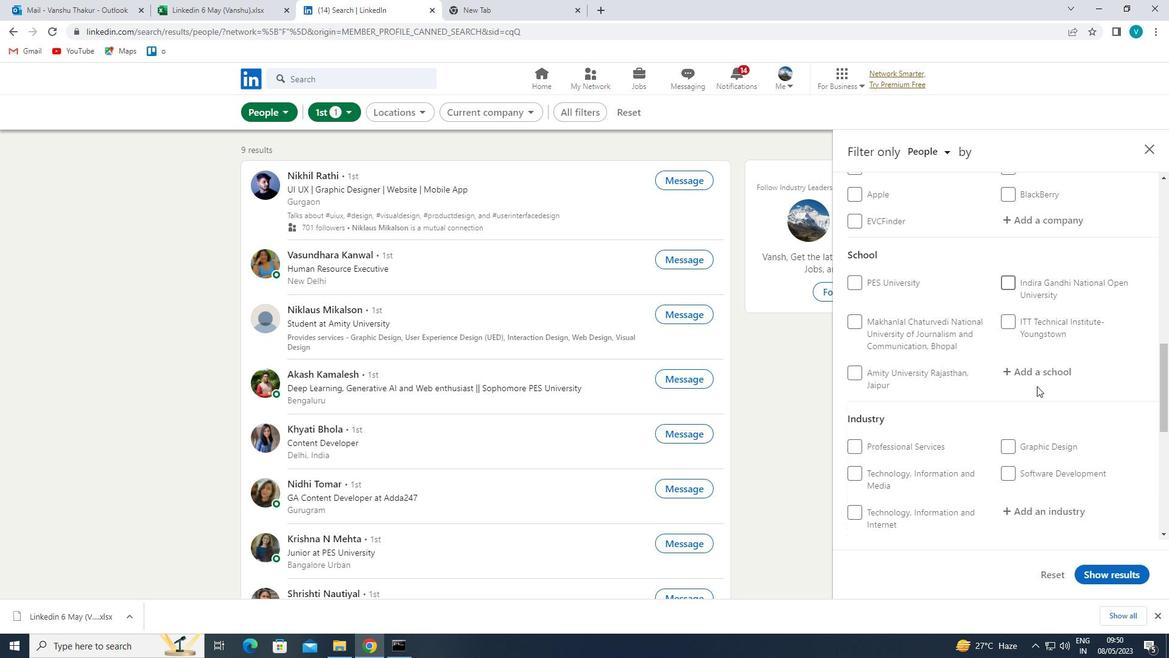 
Action: Key pressed <Key.shift>IBS<Key.space><Key.shift>HYD
Screenshot: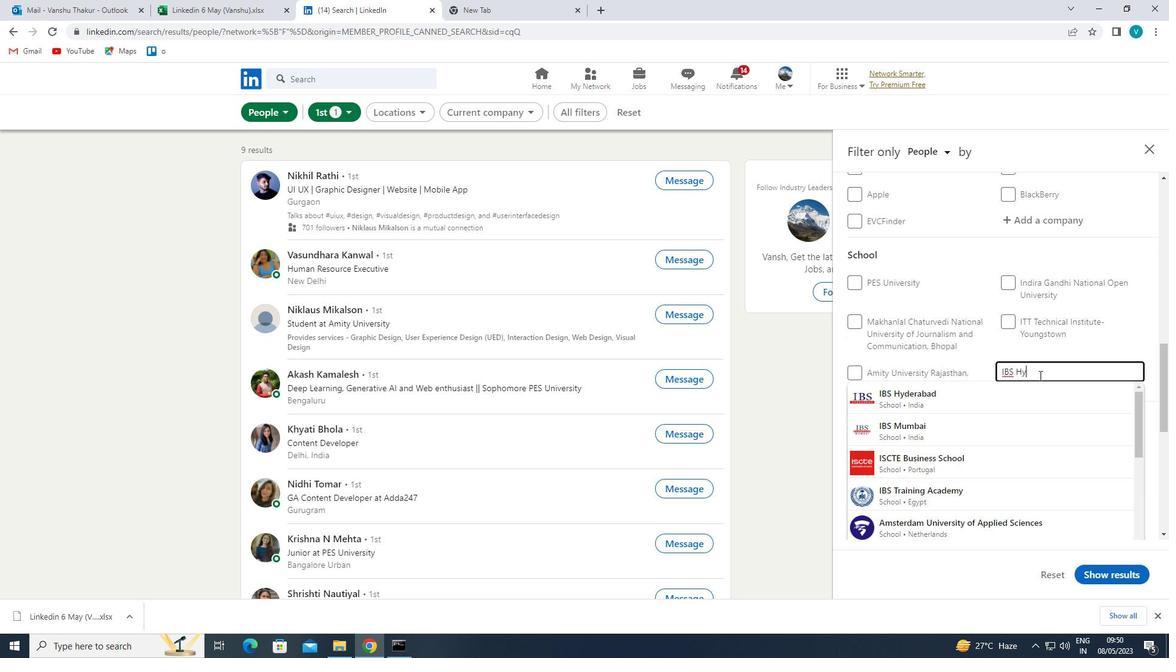
Action: Mouse moved to (1005, 393)
Screenshot: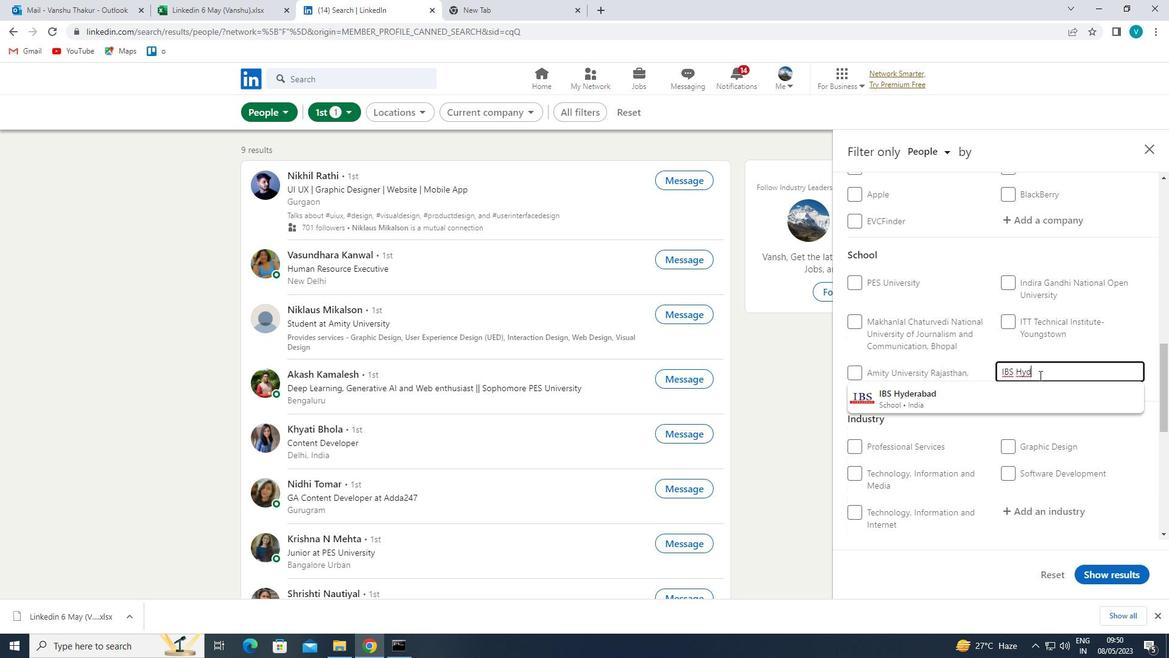 
Action: Mouse pressed left at (1005, 393)
Screenshot: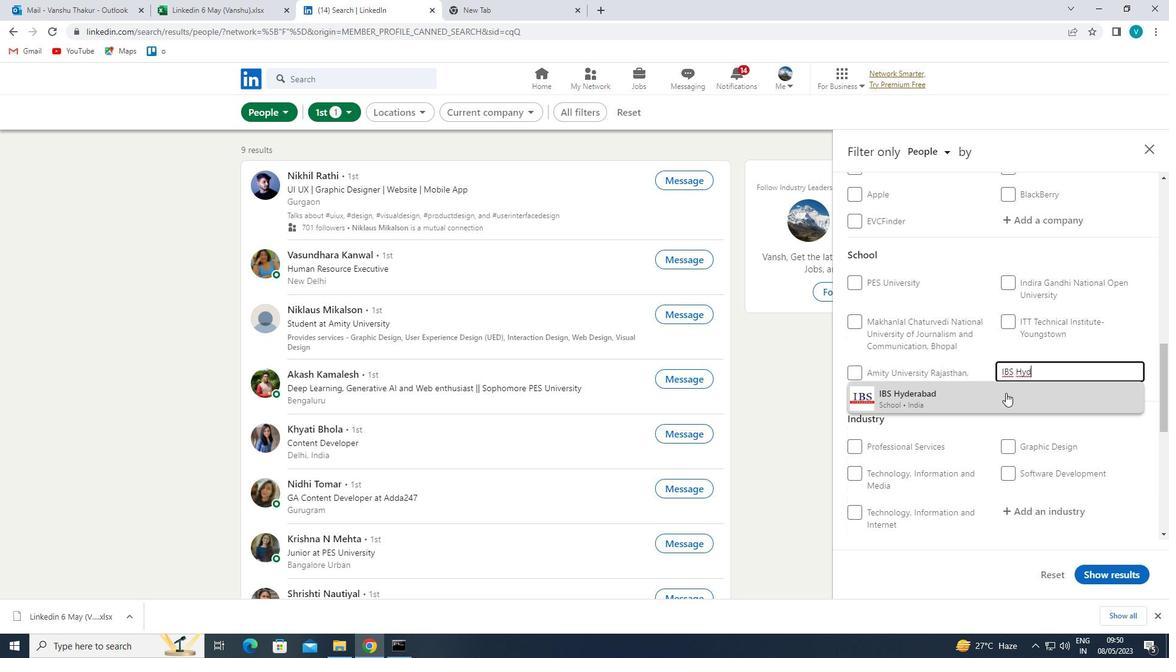
Action: Mouse scrolled (1005, 393) with delta (0, 0)
Screenshot: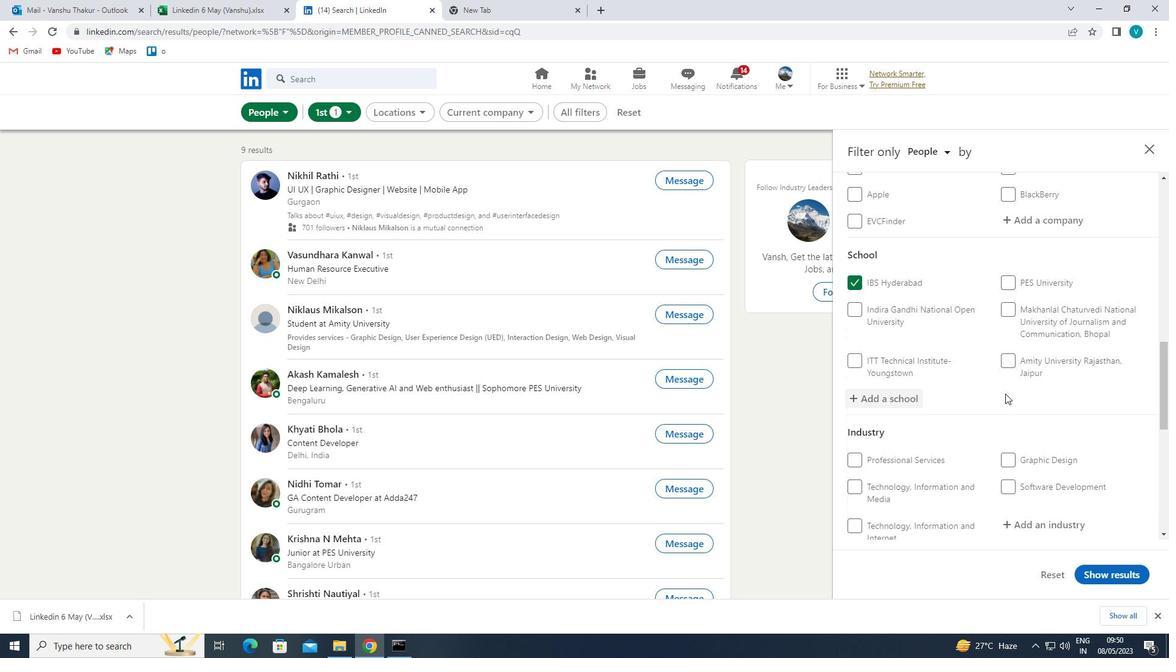 
Action: Mouse scrolled (1005, 393) with delta (0, 0)
Screenshot: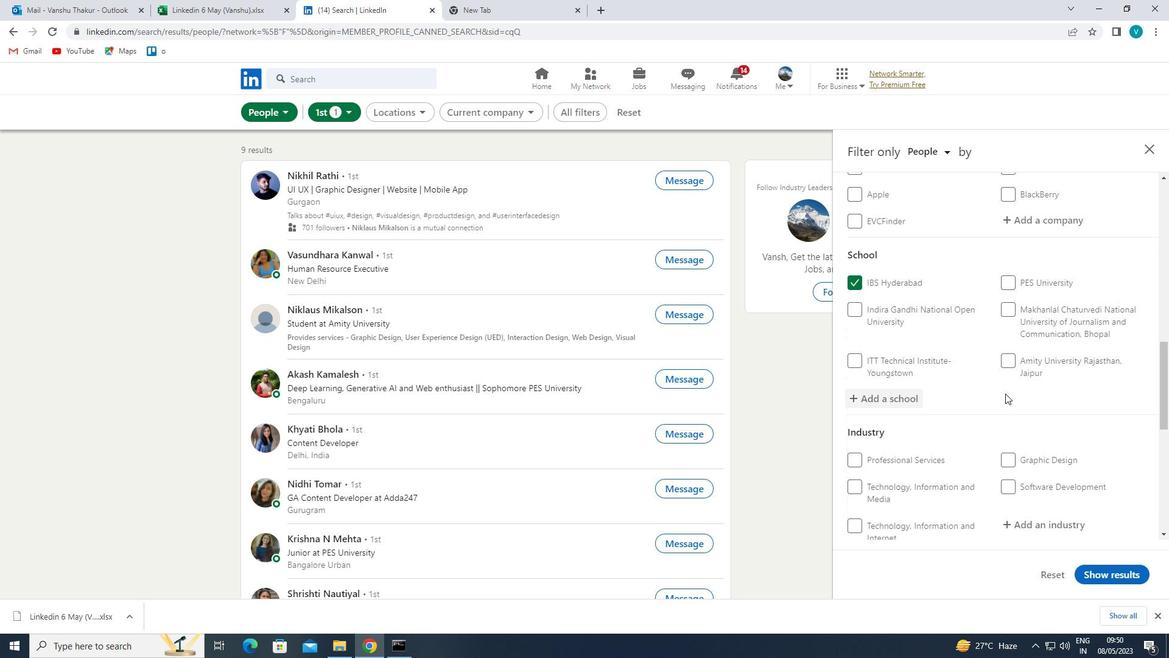 
Action: Mouse scrolled (1005, 393) with delta (0, 0)
Screenshot: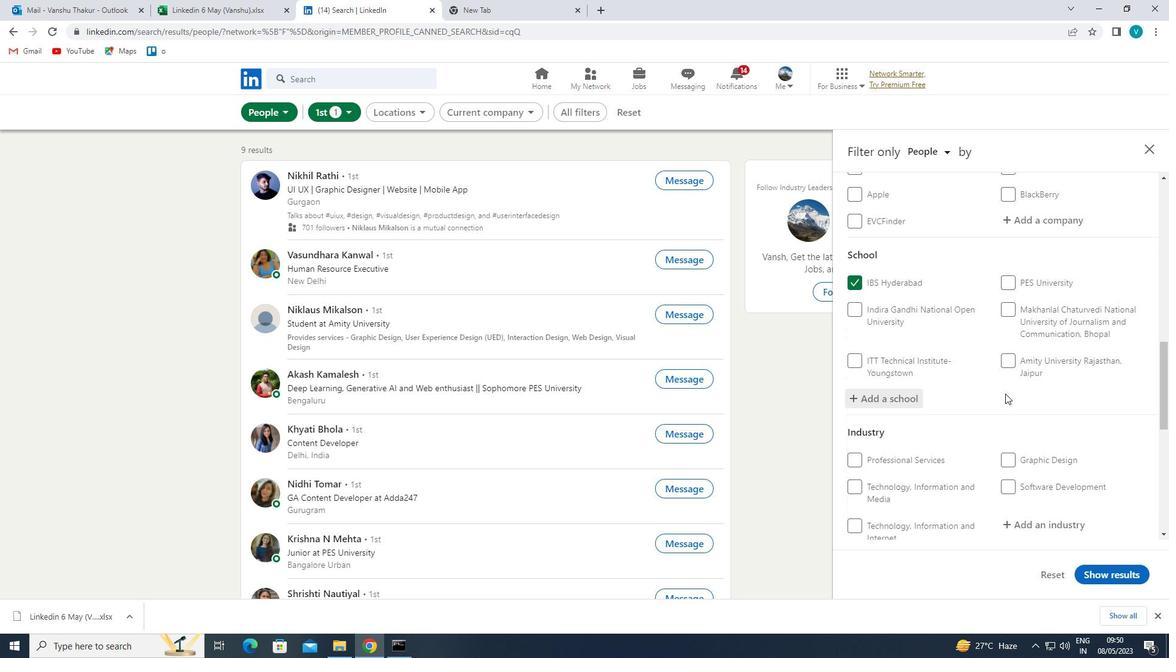 
Action: Mouse moved to (1048, 346)
Screenshot: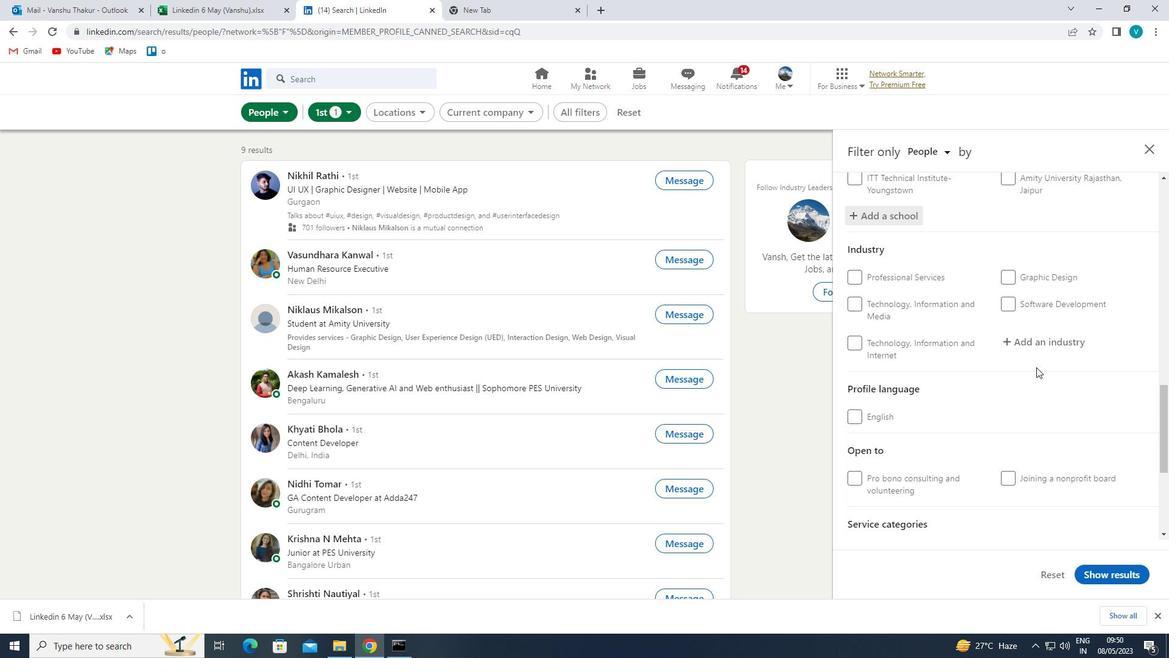 
Action: Mouse pressed left at (1048, 346)
Screenshot: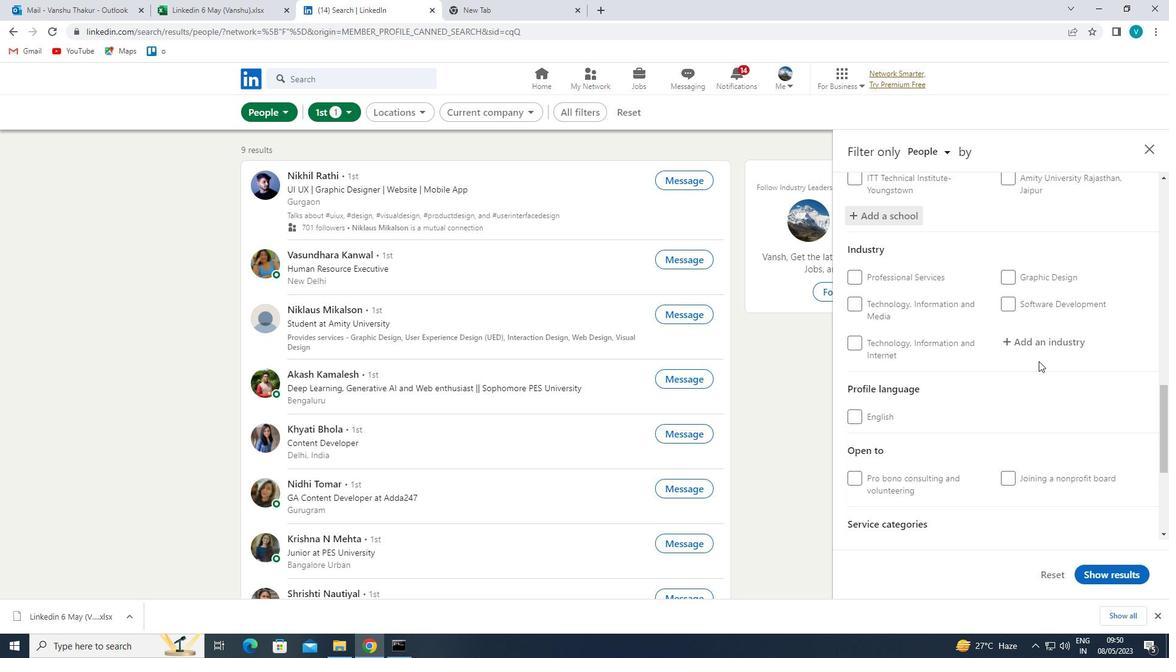 
Action: Key pressed <Key.shift>NATURAL<Key.space>
Screenshot: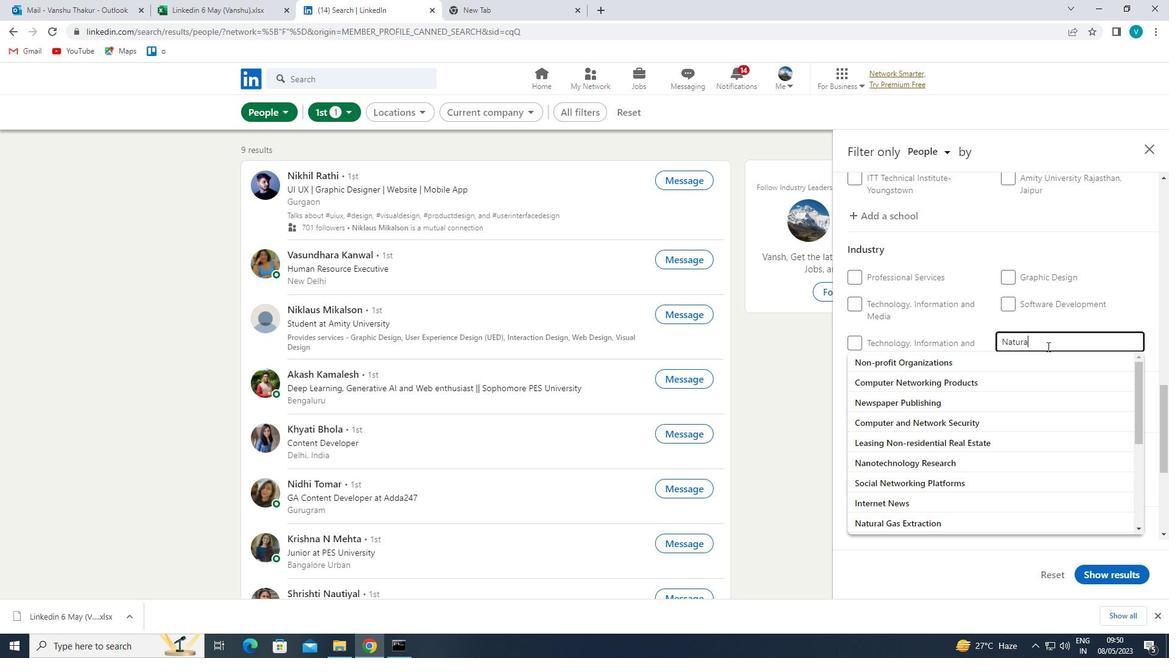 
Action: Mouse moved to (978, 374)
Screenshot: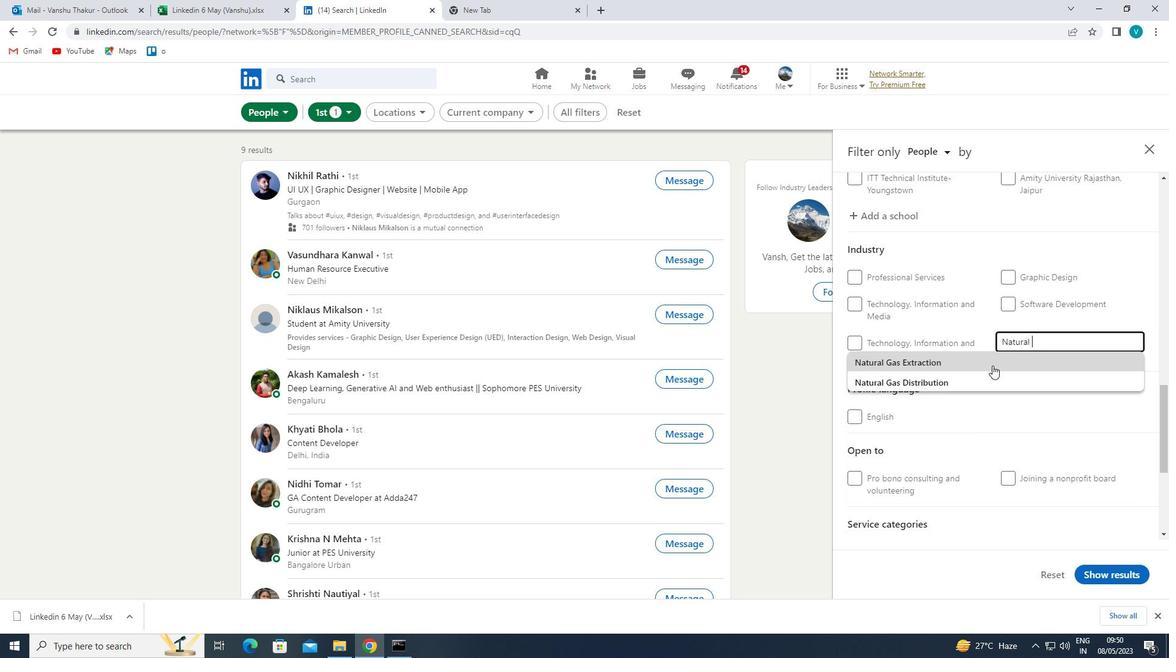 
Action: Mouse pressed left at (978, 374)
Screenshot: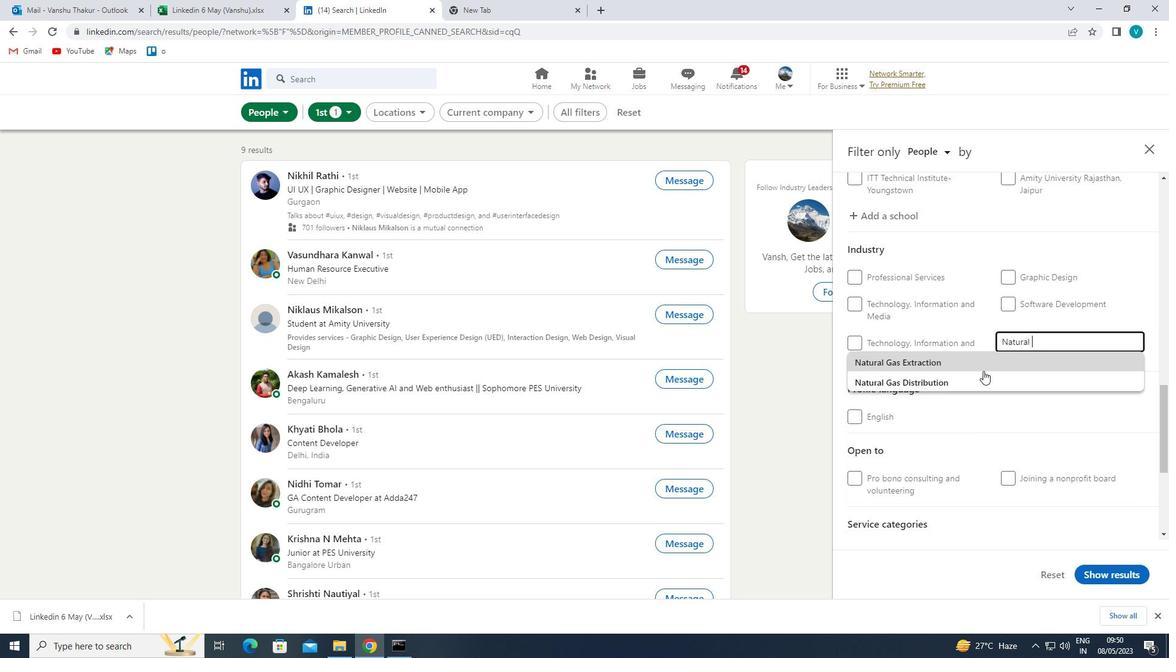
Action: Mouse moved to (978, 378)
Screenshot: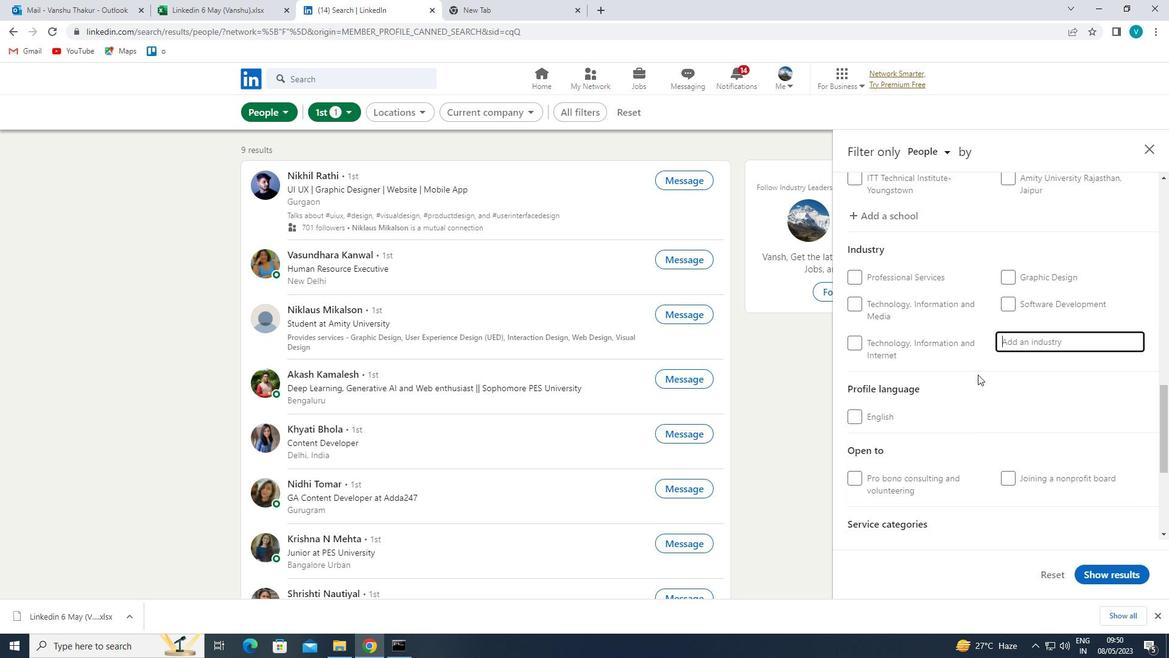 
Action: Mouse scrolled (978, 377) with delta (0, 0)
Screenshot: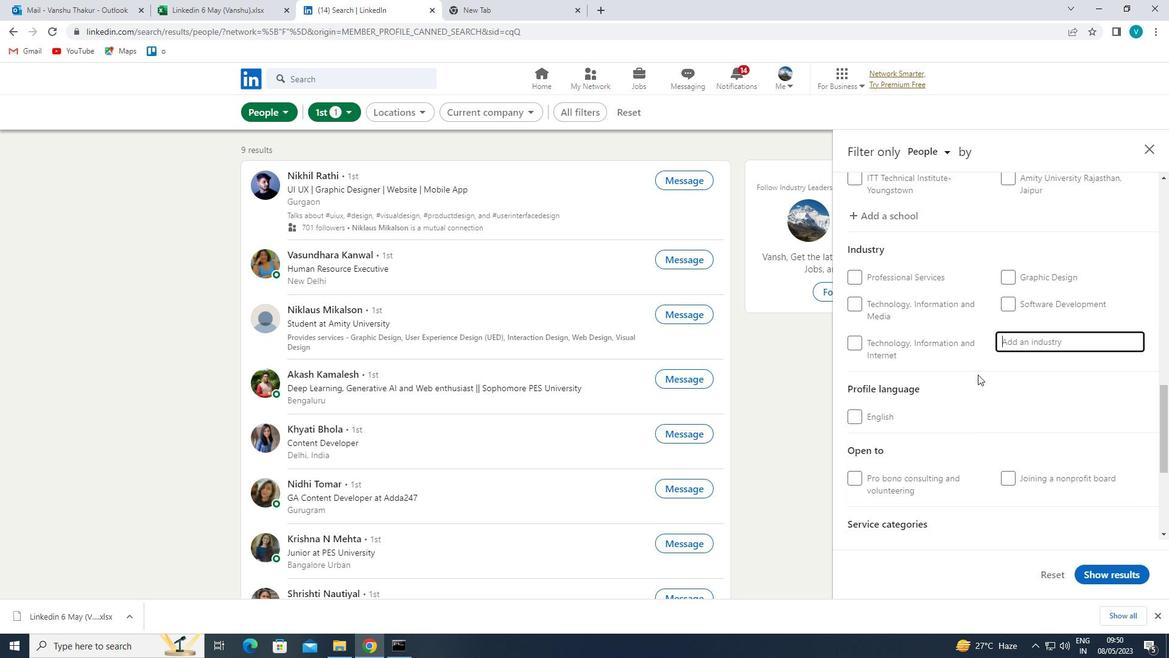 
Action: Mouse moved to (978, 382)
Screenshot: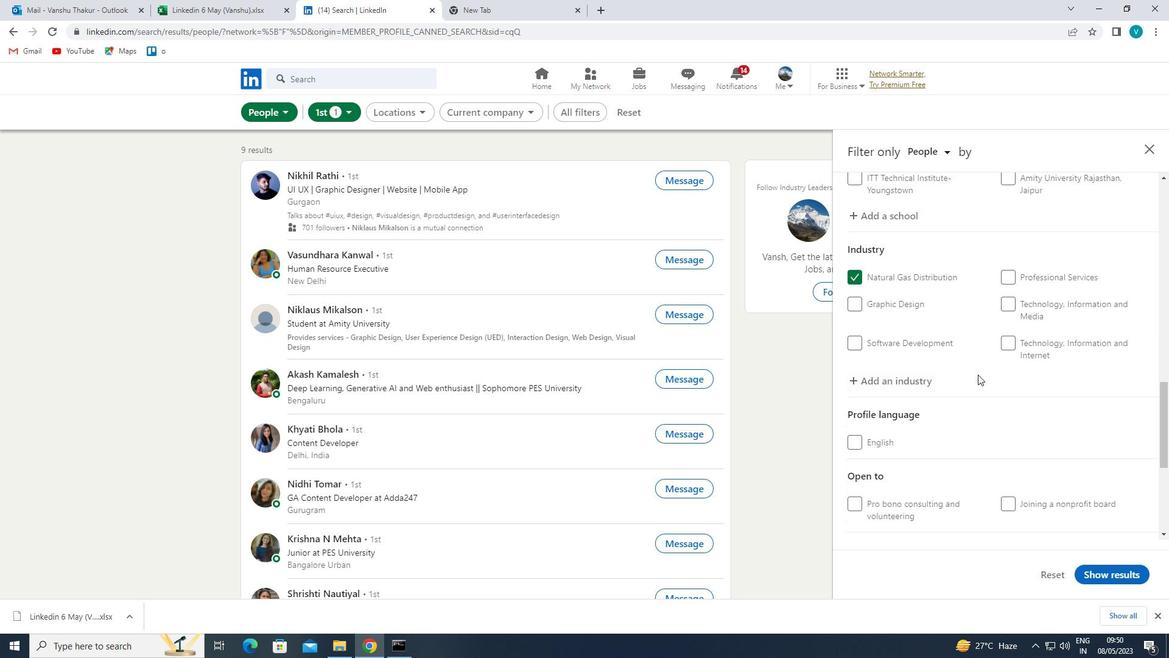 
Action: Mouse scrolled (978, 381) with delta (0, 0)
Screenshot: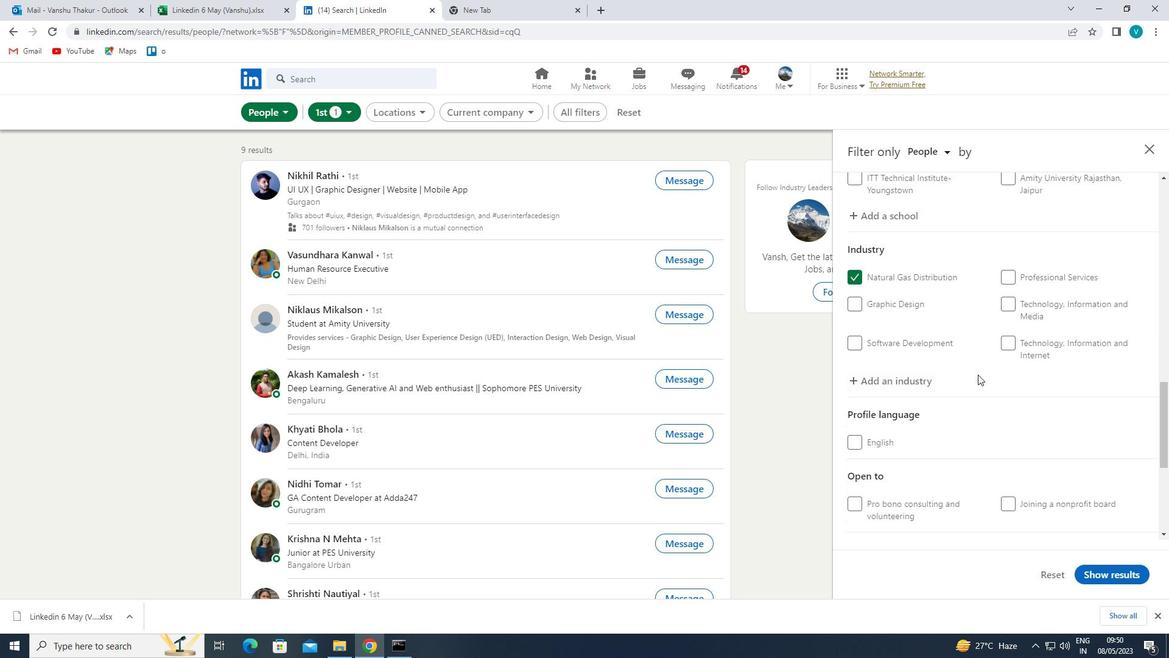 
Action: Mouse moved to (977, 385)
Screenshot: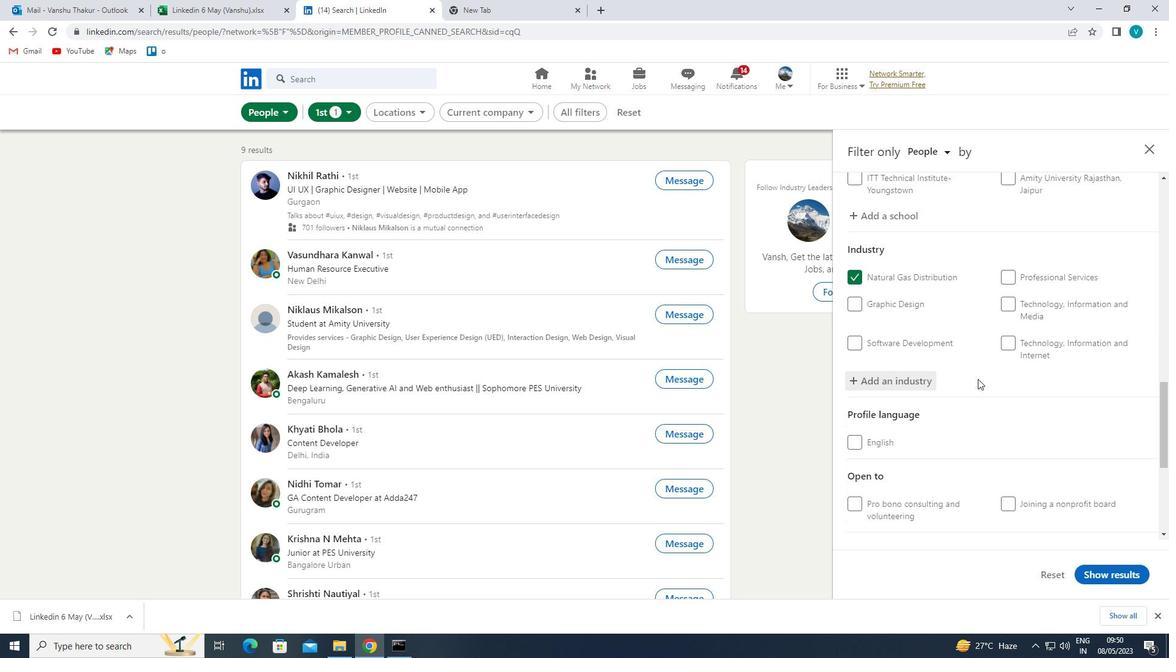 
Action: Mouse scrolled (977, 384) with delta (0, 0)
Screenshot: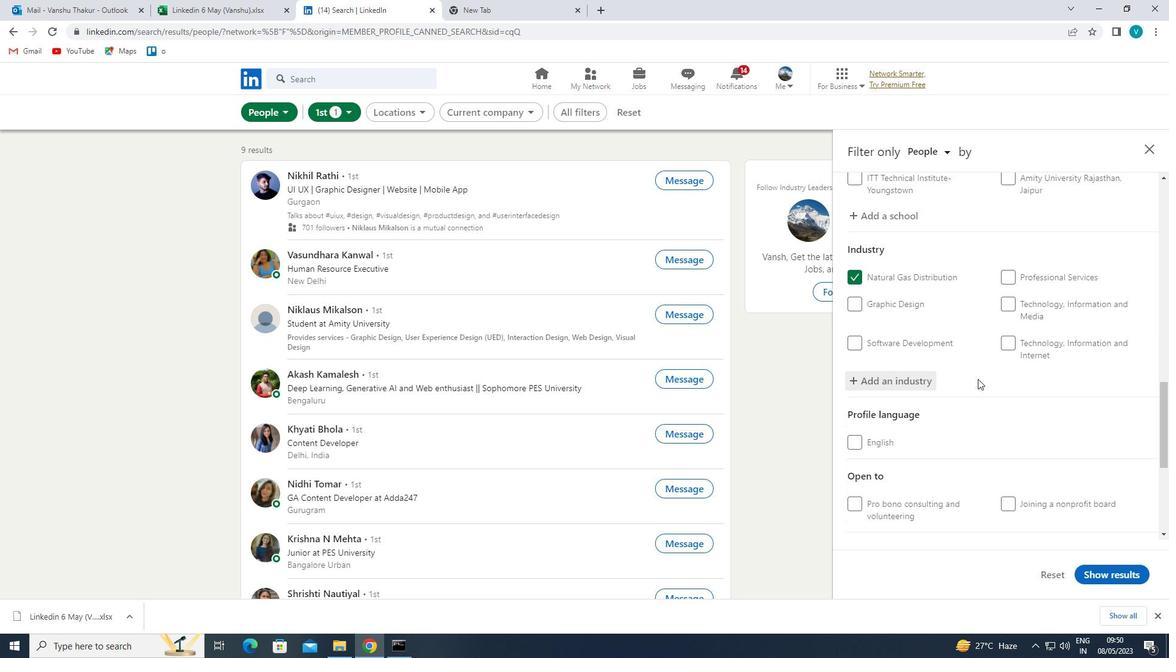 
Action: Mouse scrolled (977, 384) with delta (0, 0)
Screenshot: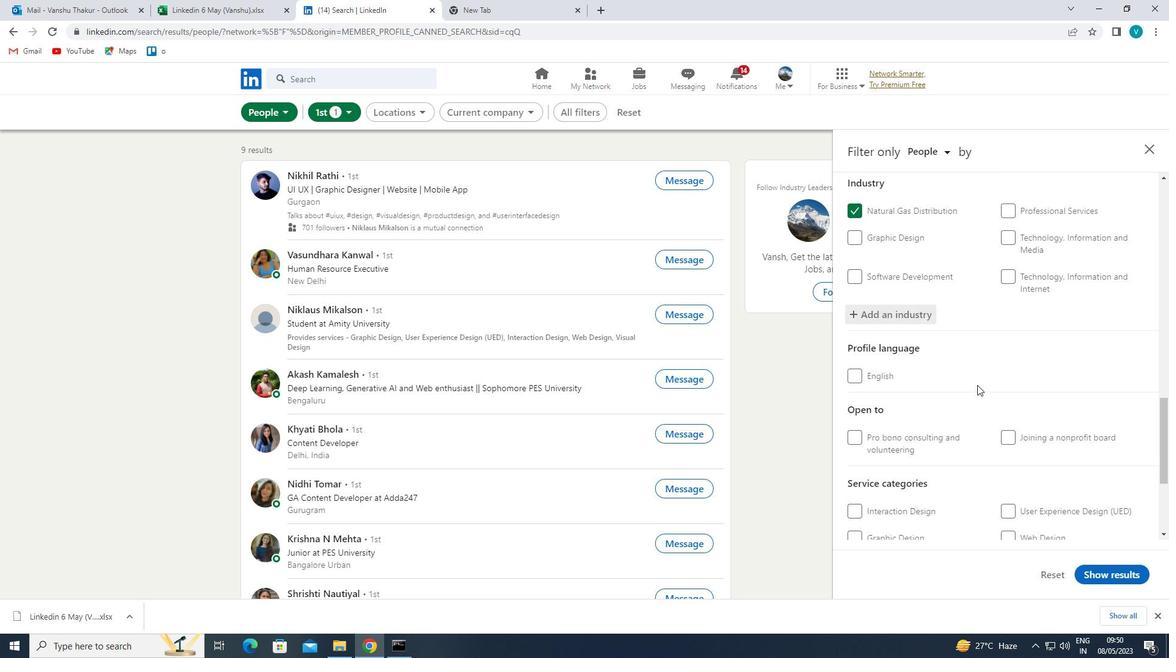 
Action: Mouse scrolled (977, 384) with delta (0, 0)
Screenshot: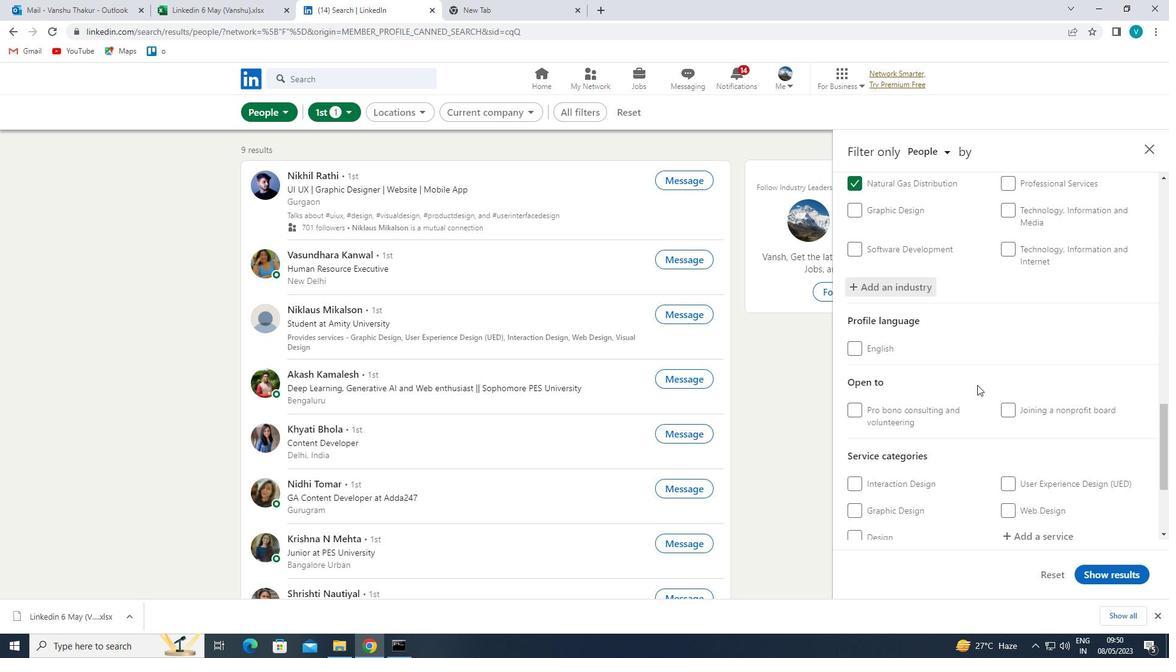 
Action: Mouse moved to (1037, 366)
Screenshot: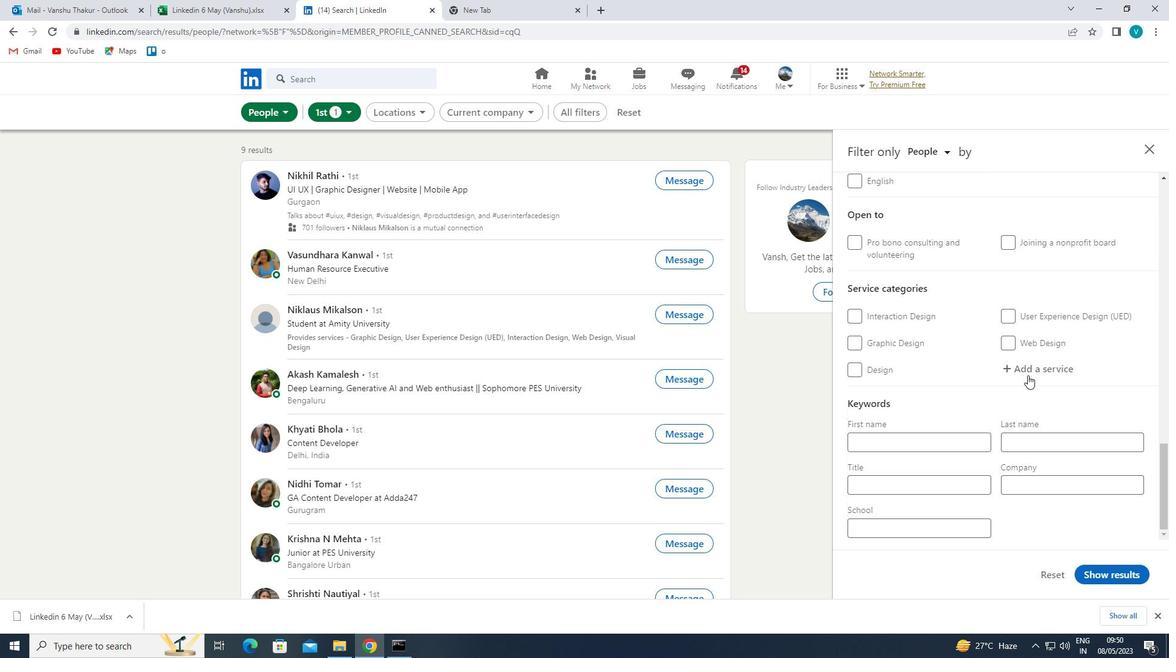 
Action: Mouse pressed left at (1037, 366)
Screenshot: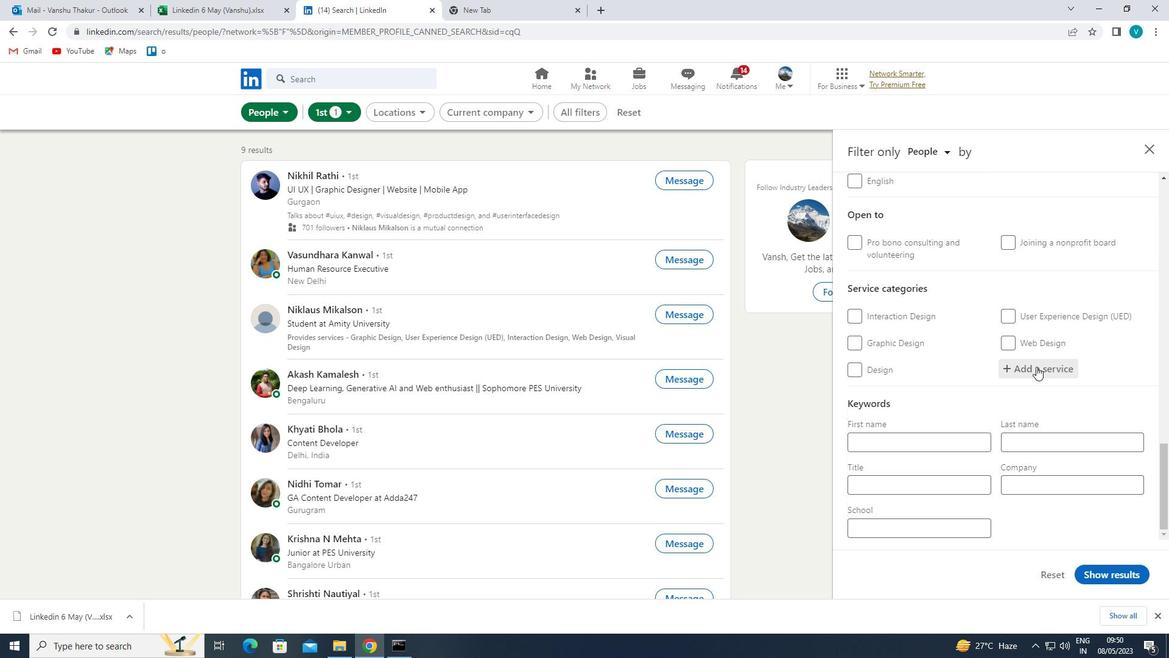 
Action: Key pressed <Key.shift>VIDEO<Key.space>
Screenshot: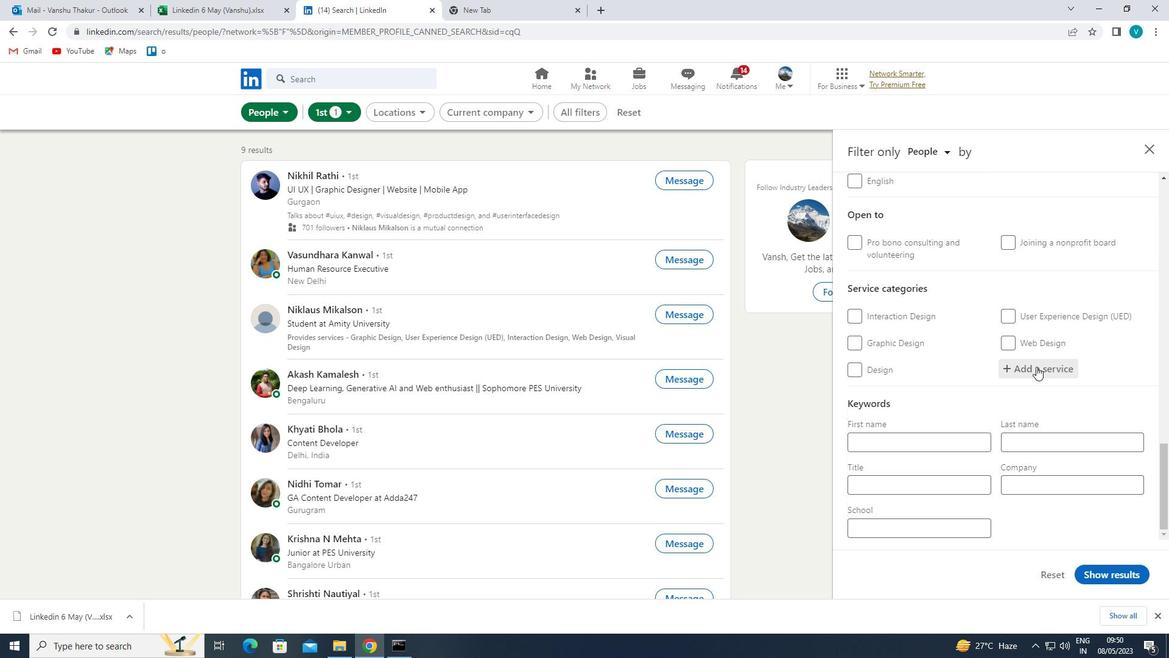 
Action: Mouse moved to (1020, 394)
Screenshot: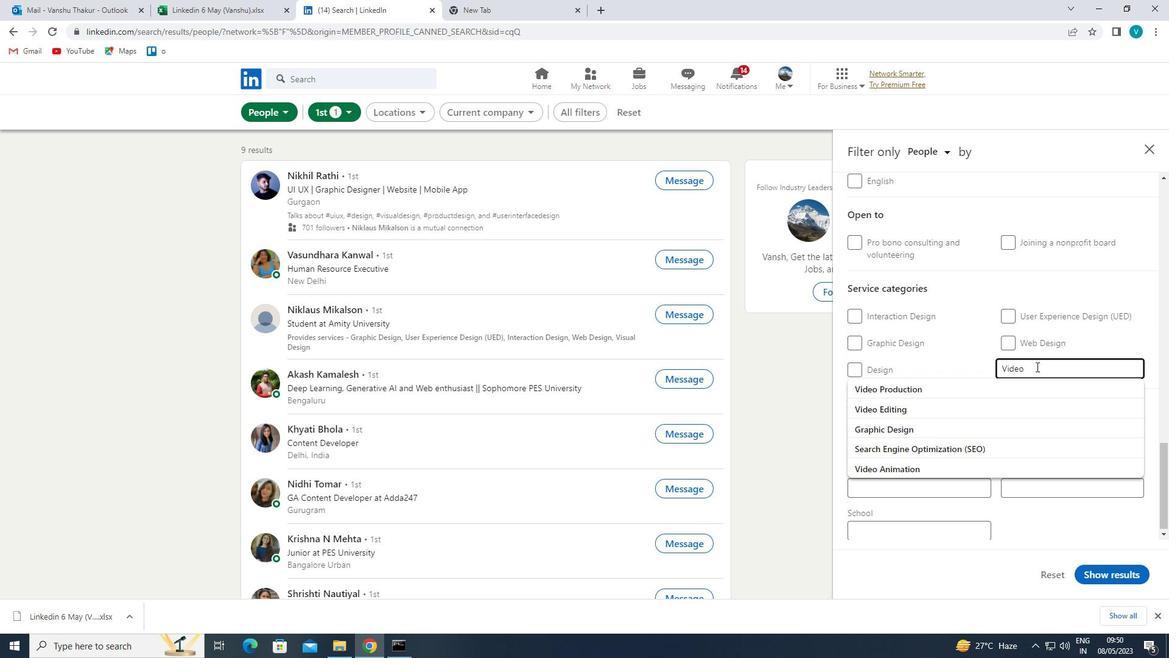 
Action: Mouse pressed left at (1020, 394)
Screenshot: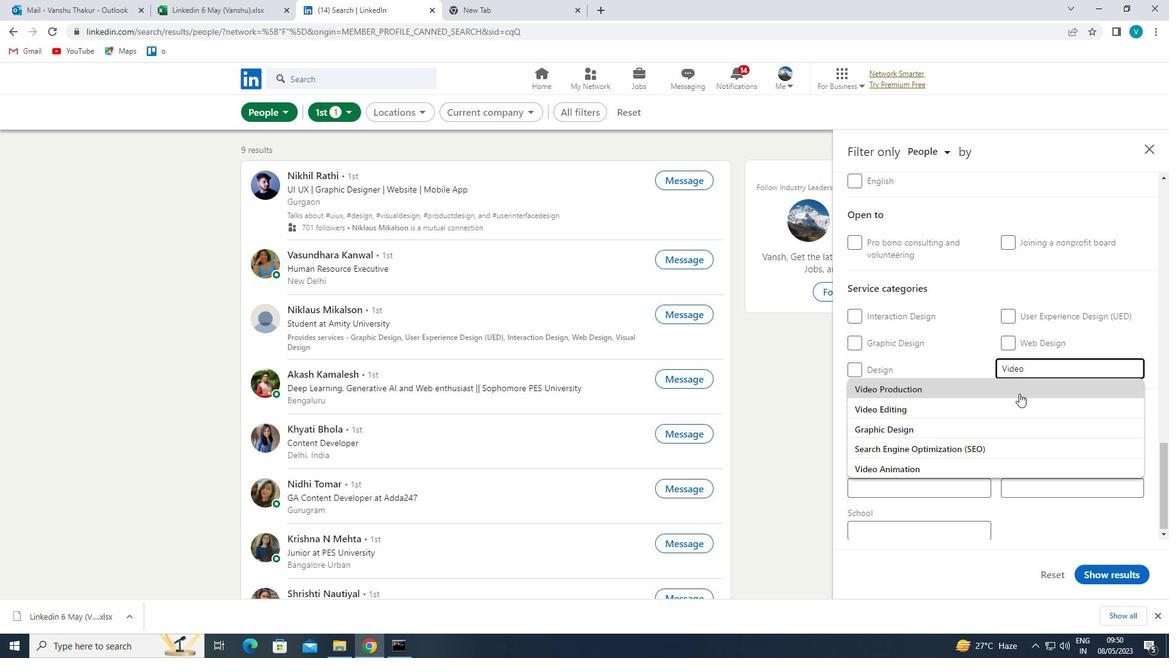 
Action: Mouse scrolled (1020, 393) with delta (0, 0)
Screenshot: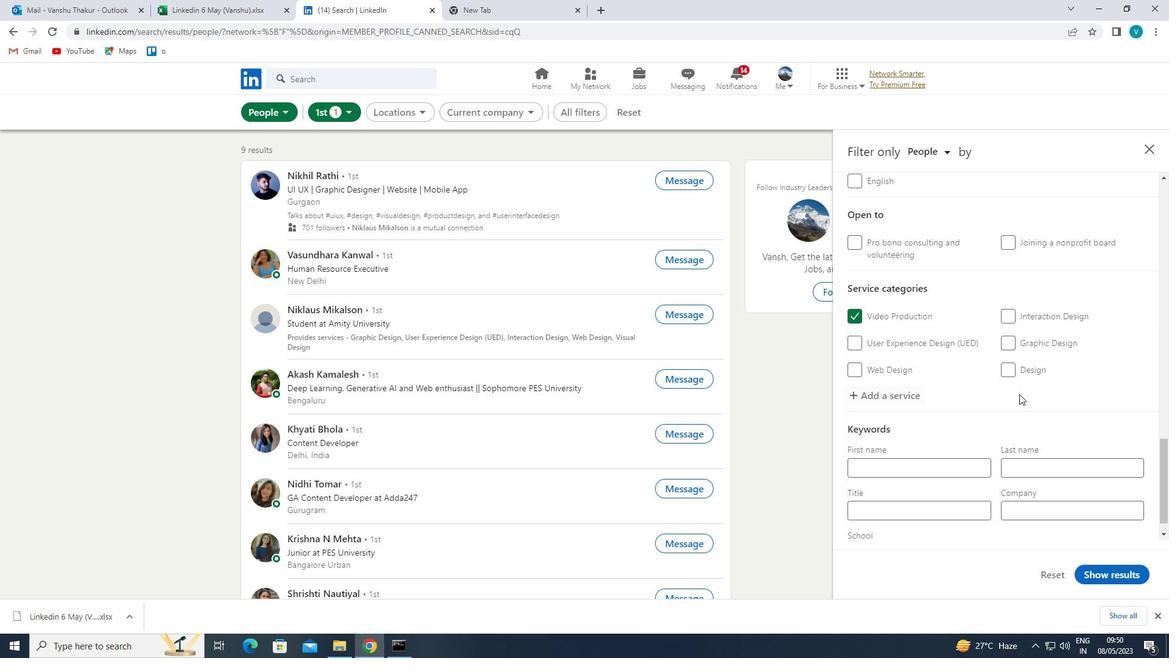 
Action: Mouse moved to (1019, 395)
Screenshot: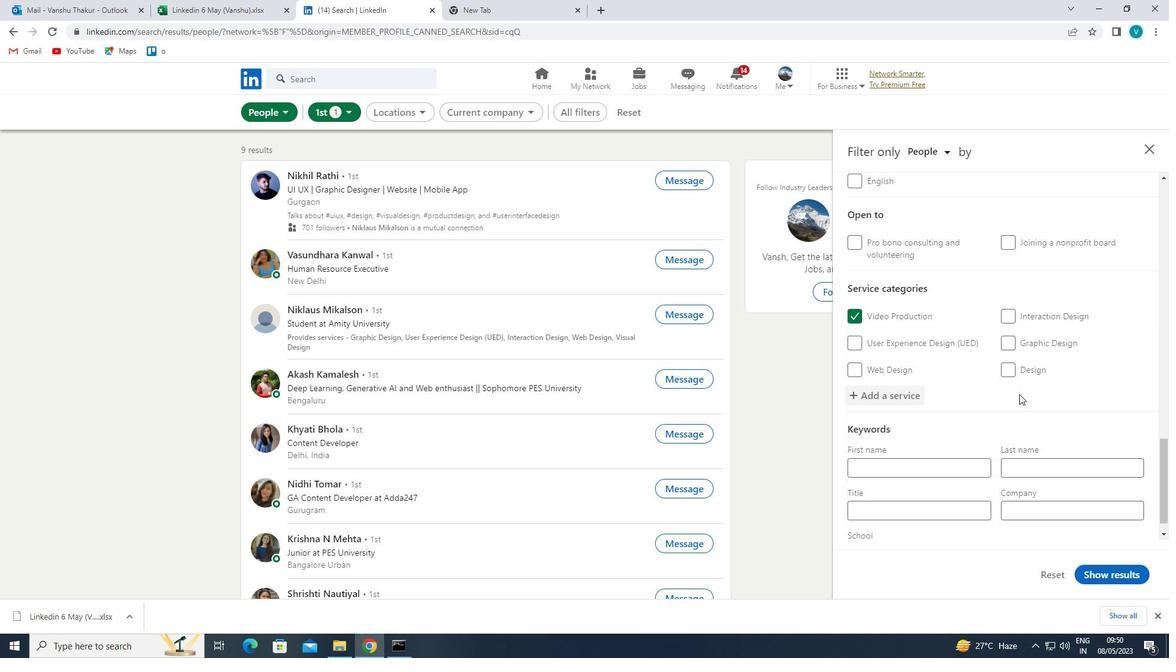 
Action: Mouse scrolled (1019, 394) with delta (0, 0)
Screenshot: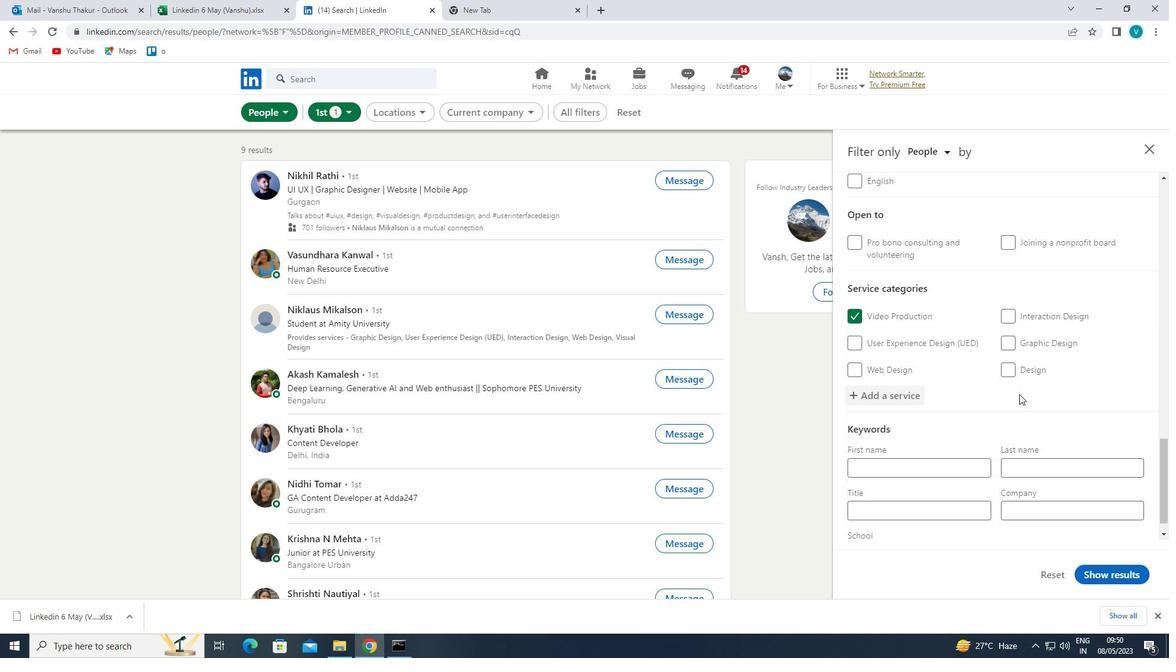 
Action: Mouse moved to (1015, 401)
Screenshot: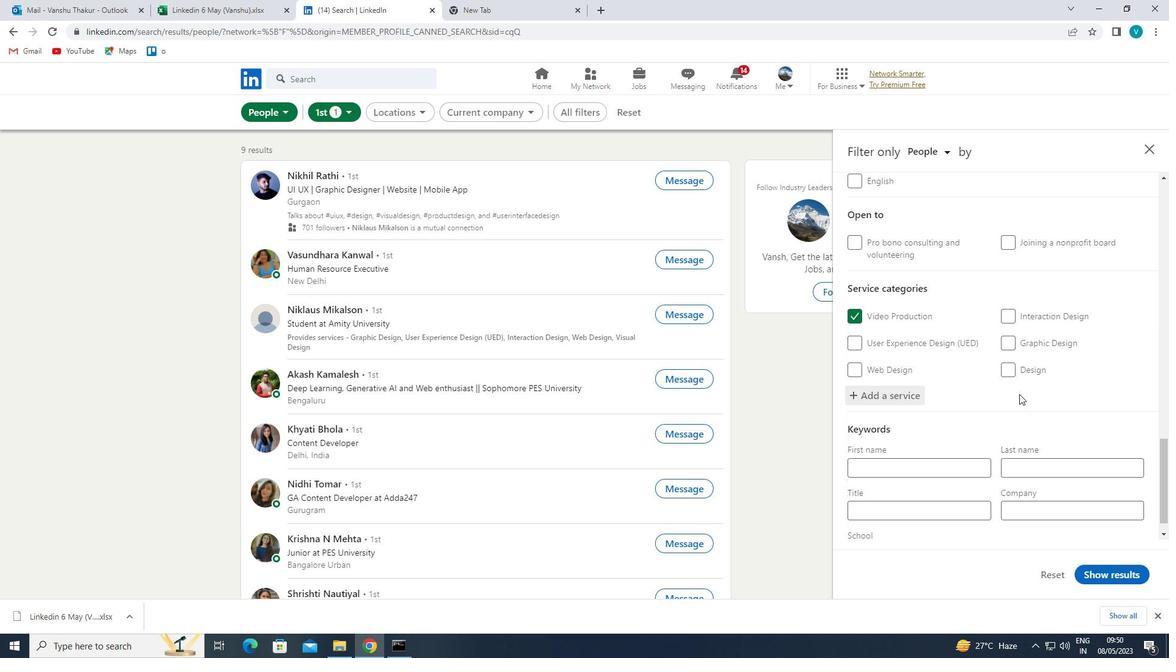 
Action: Mouse scrolled (1015, 400) with delta (0, 0)
Screenshot: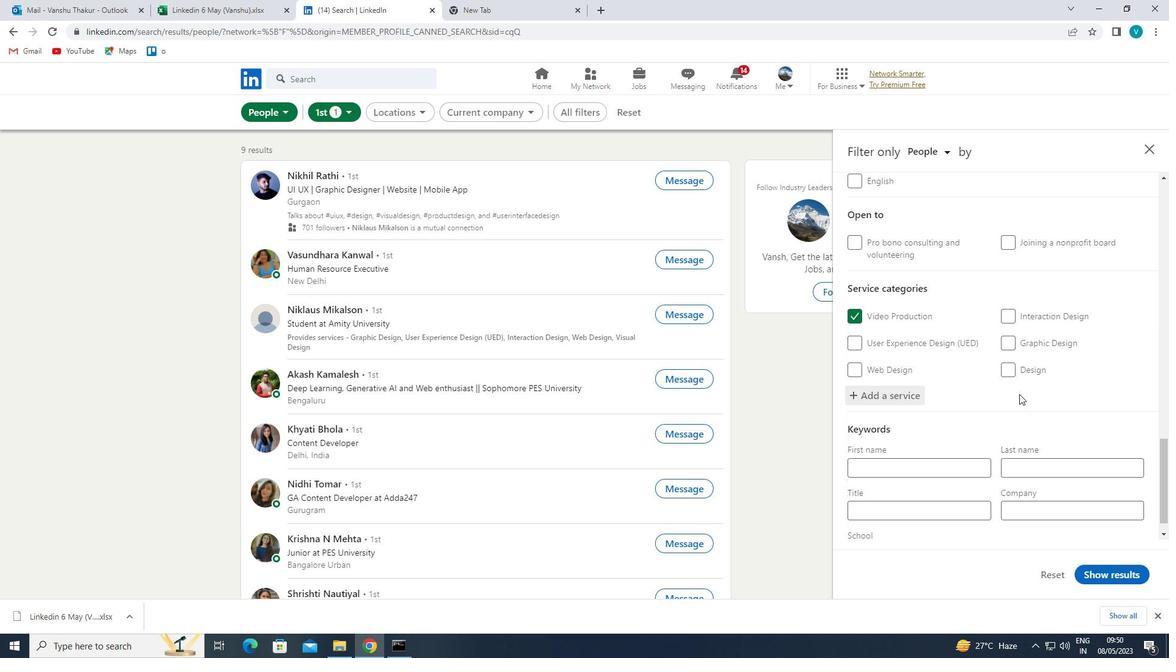 
Action: Mouse moved to (971, 488)
Screenshot: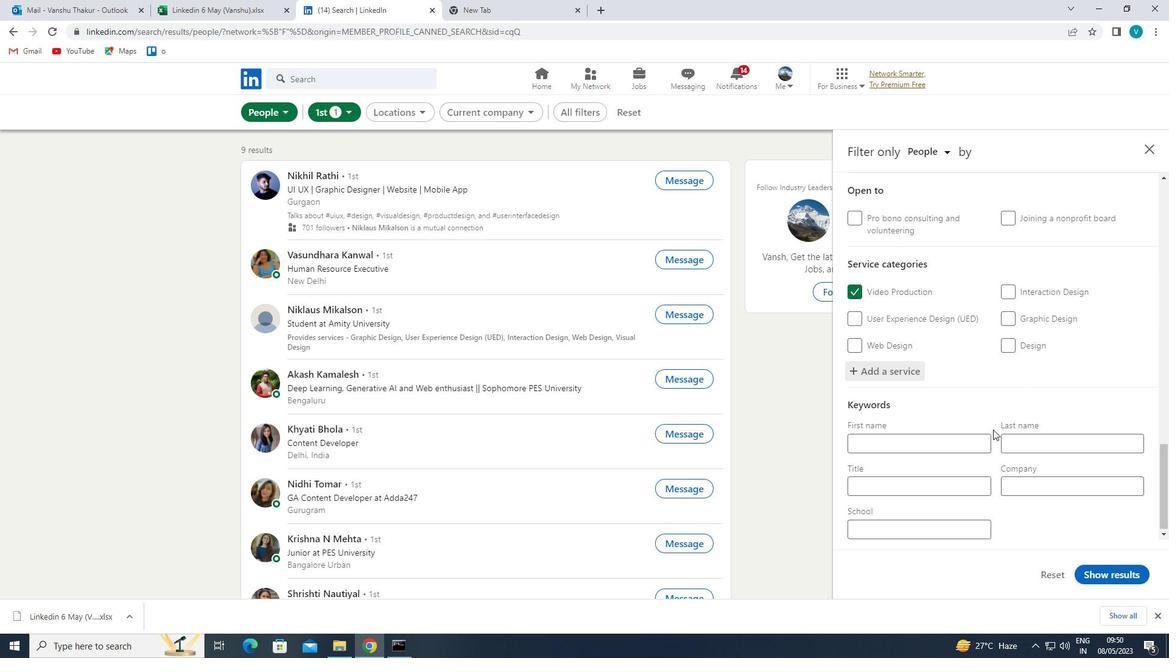 
Action: Mouse pressed left at (971, 488)
Screenshot: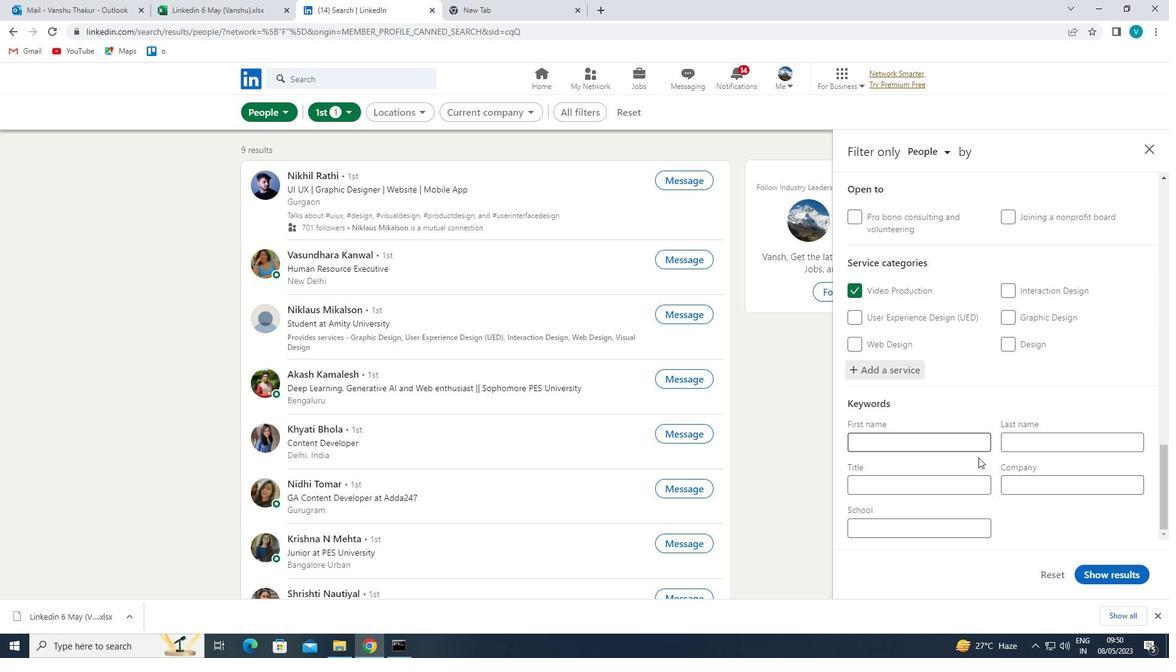 
Action: Key pressed <Key.shift>CONSERVATION<Key.space><Key.shift>VOLUNTEER<Key.space>
Screenshot: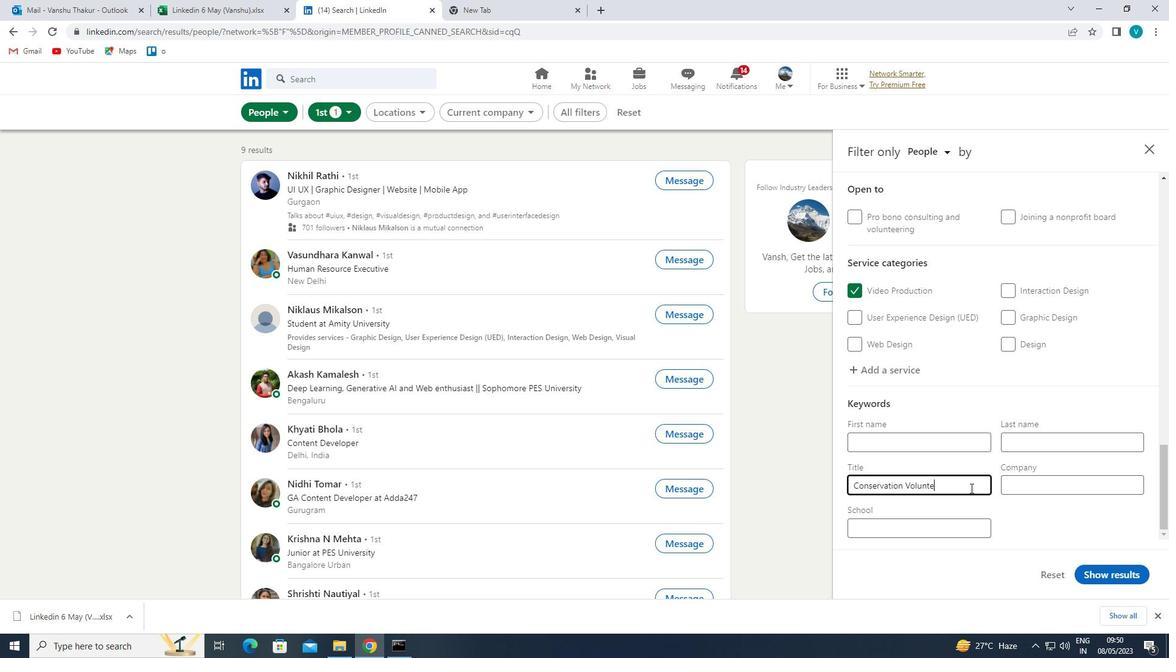 
Action: Mouse moved to (1095, 574)
Screenshot: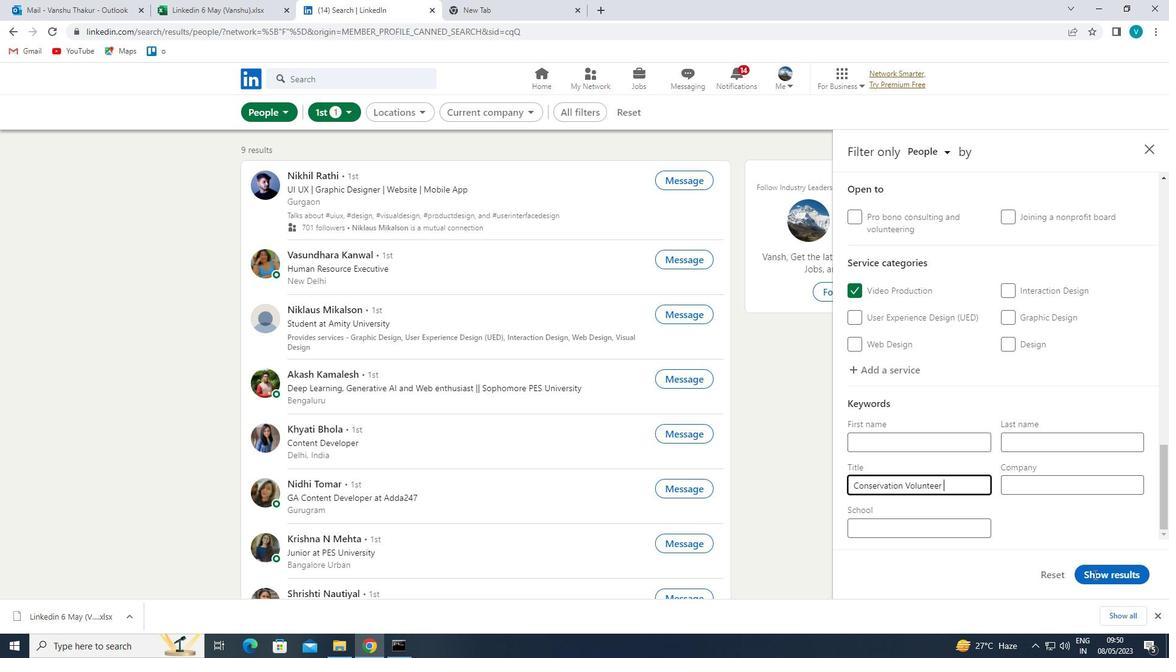 
Action: Mouse pressed left at (1095, 574)
Screenshot: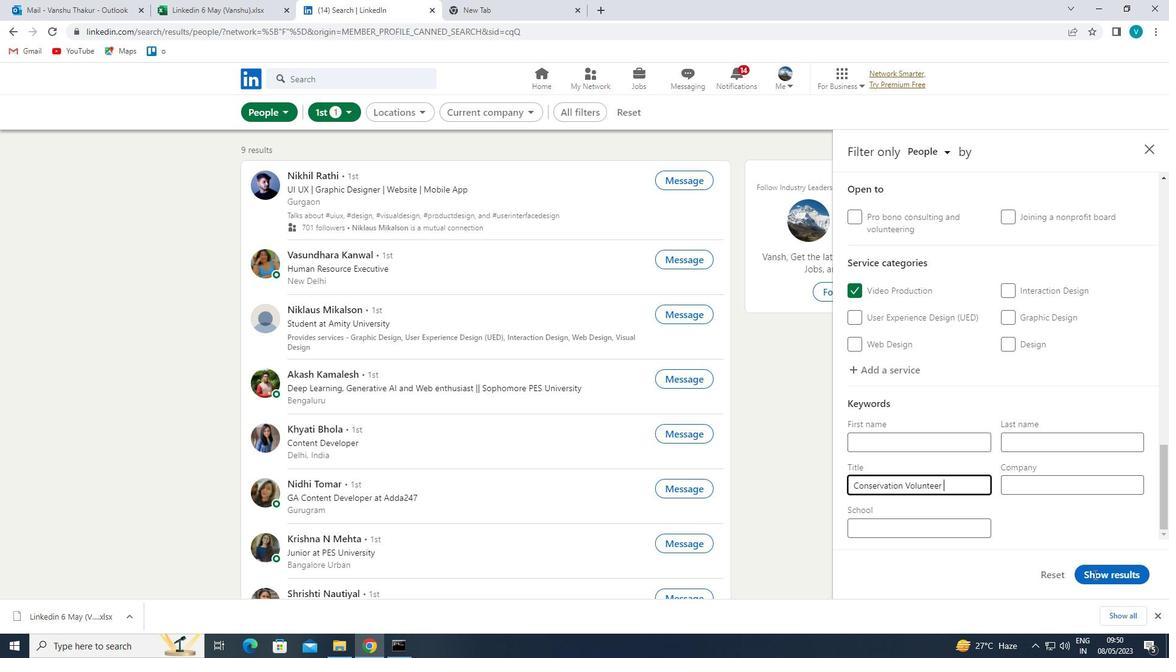 
Action: Mouse moved to (1093, 572)
Screenshot: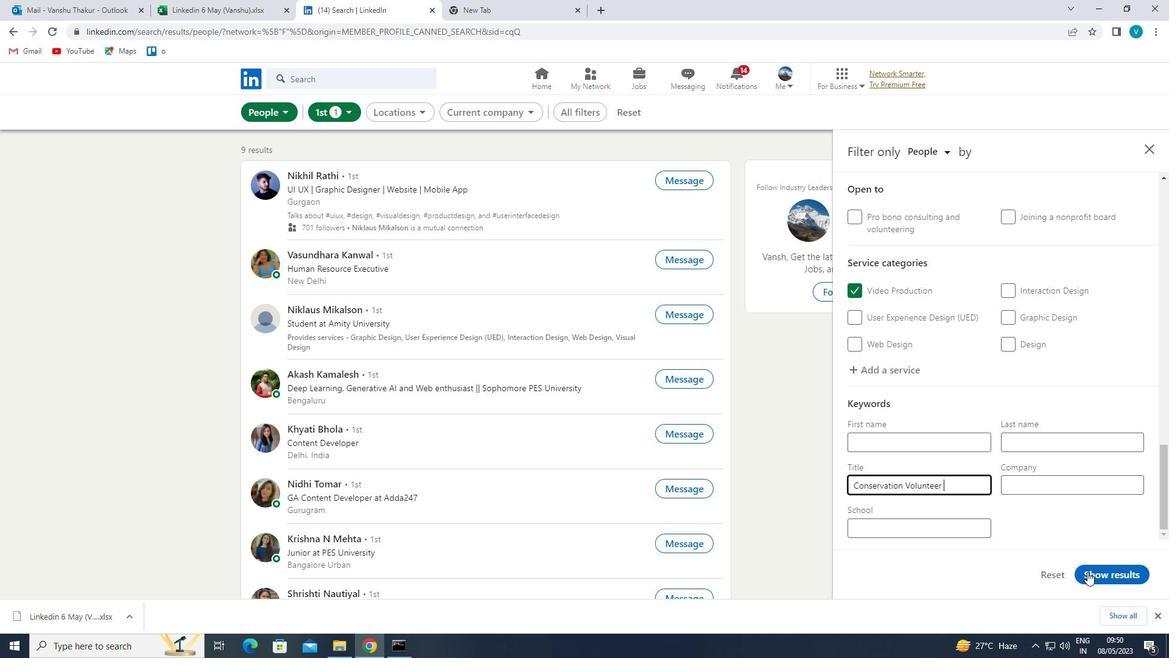 
Action: Mouse pressed left at (1093, 572)
Screenshot: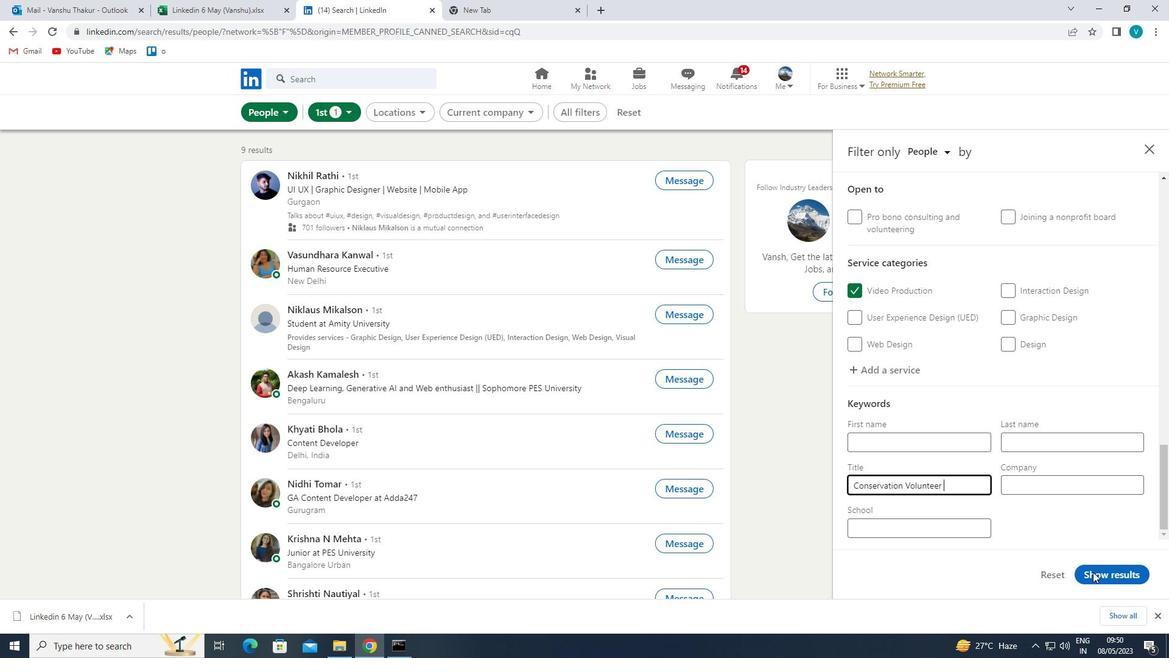 
